 Task: Open Card Business License Review in Board Brand Development Strategies to Workspace Executive Assistance and add a team member Softage.3@softage.net, a label Red, a checklist Event Planning, an attachment from your onedrive, a color Red and finally, add a card description 'Conduct customer research for new service' and a comment 'This task requires us to balance competing priorities and make tough decisions when necessary.'. Add a start date 'Jan 07, 1900' with a due date 'Jan 14, 1900'
Action: Mouse moved to (937, 505)
Screenshot: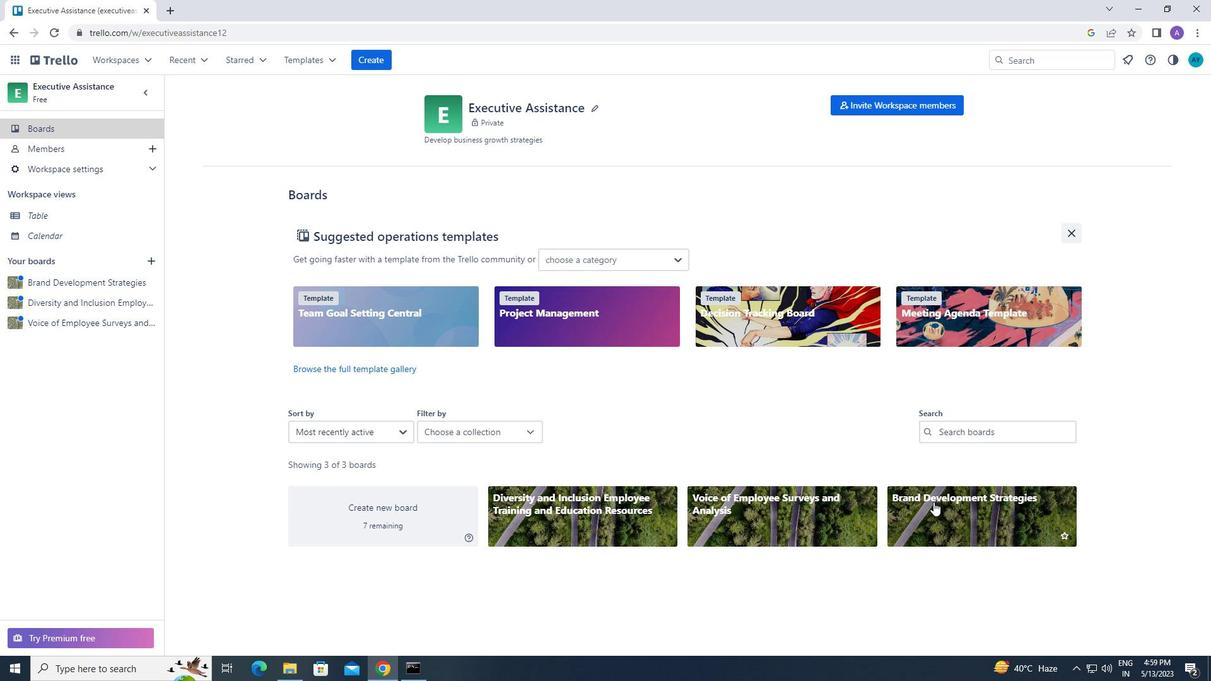 
Action: Mouse pressed left at (937, 505)
Screenshot: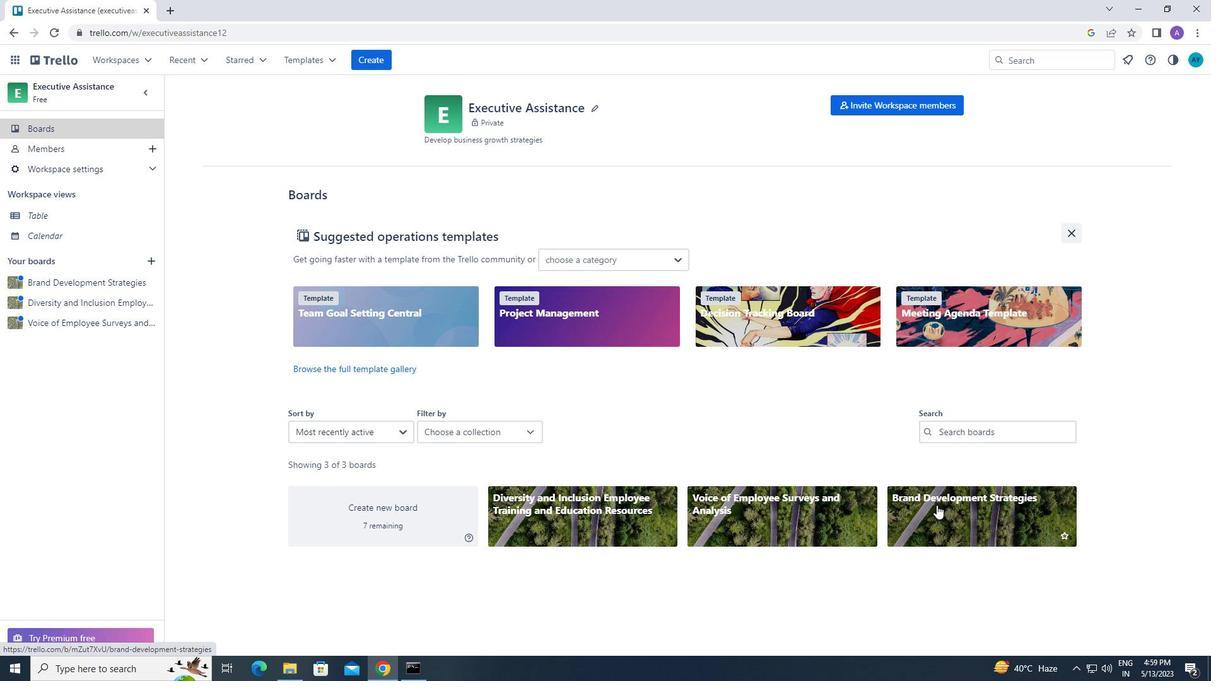 
Action: Mouse moved to (617, 157)
Screenshot: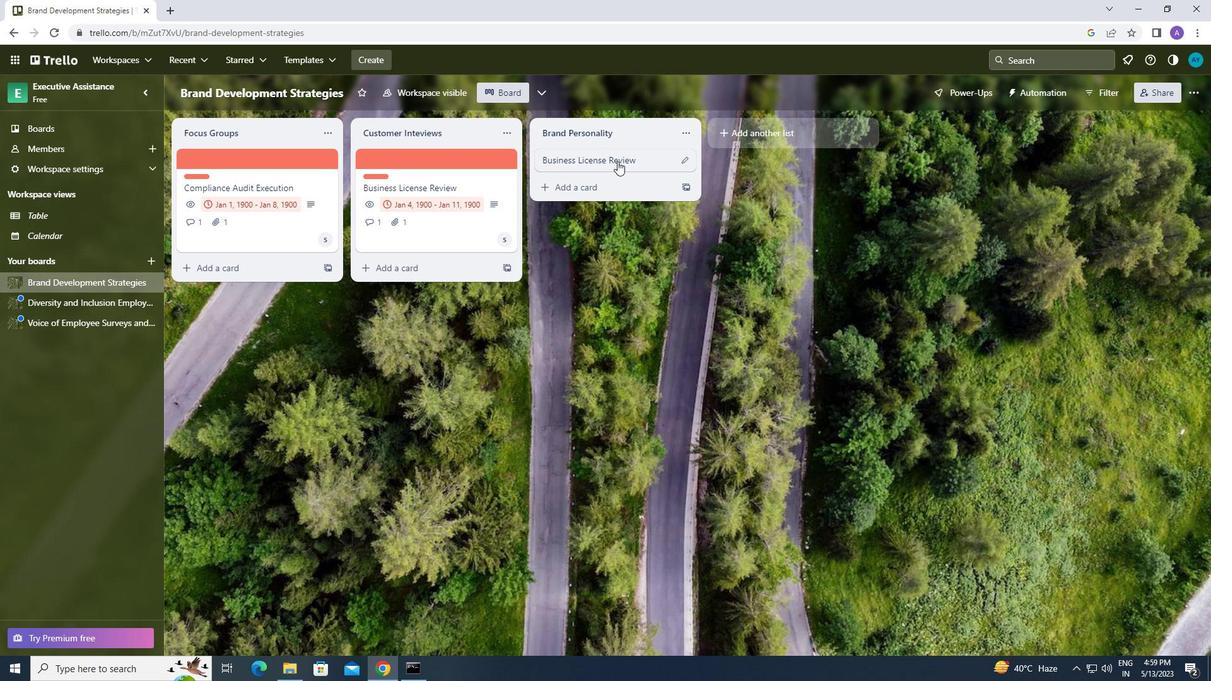 
Action: Mouse pressed left at (617, 157)
Screenshot: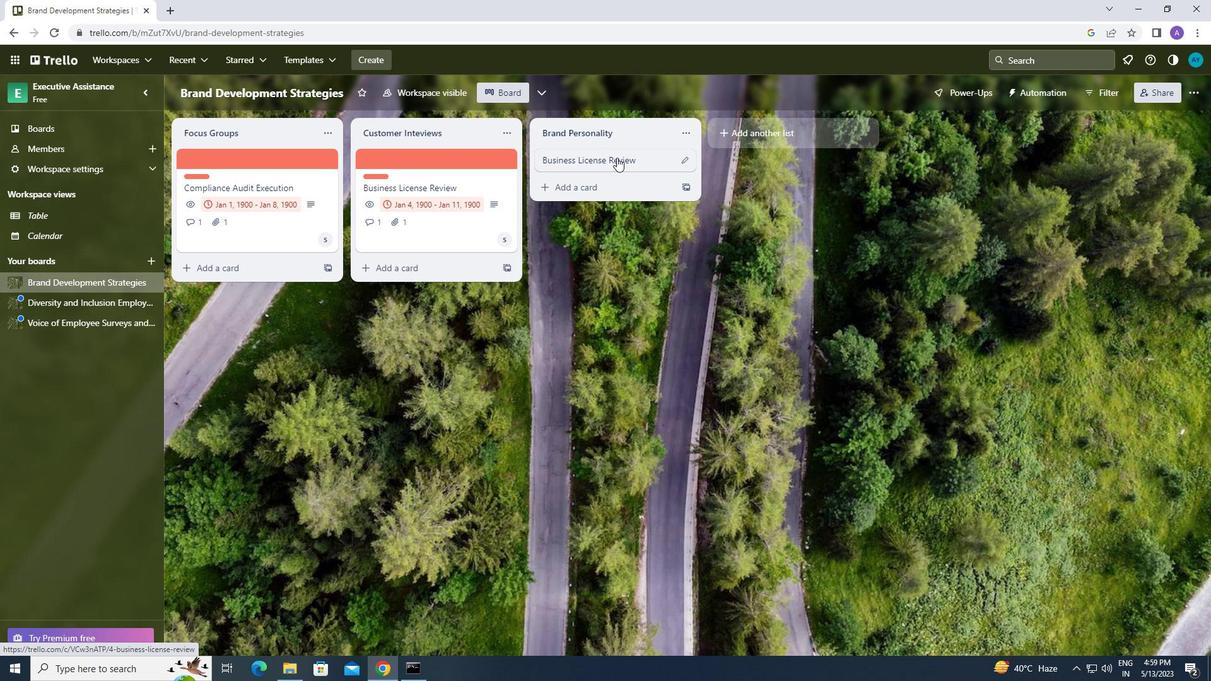 
Action: Mouse moved to (747, 198)
Screenshot: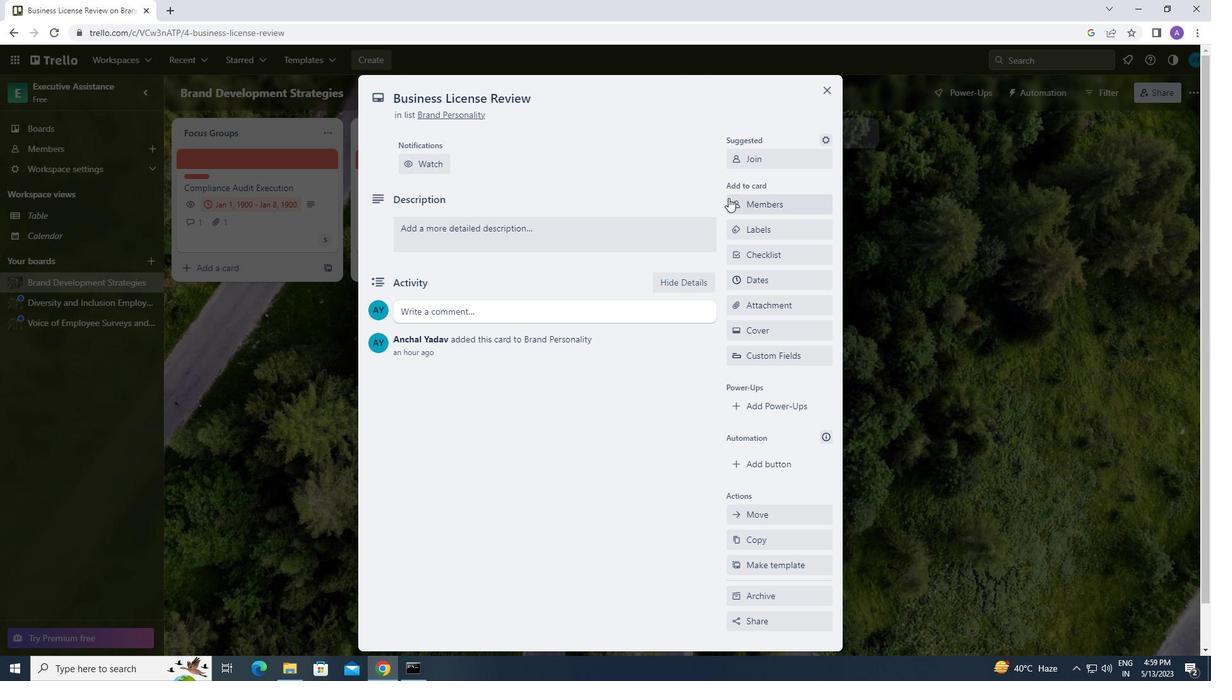 
Action: Mouse pressed left at (747, 198)
Screenshot: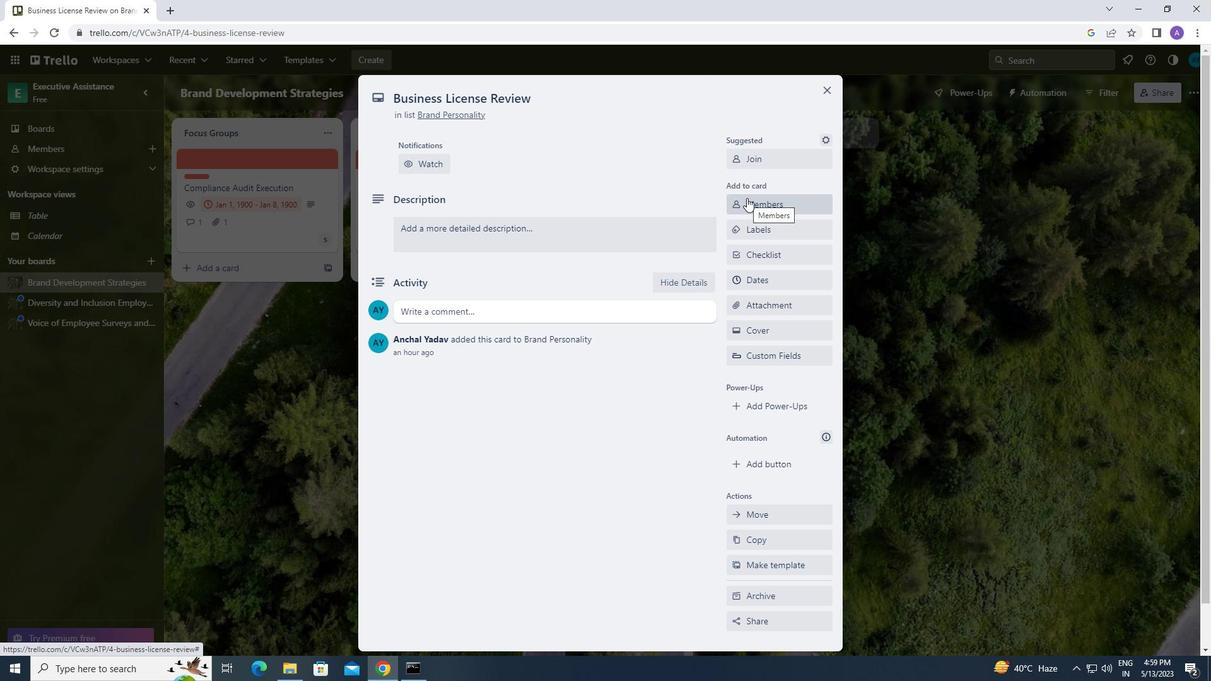 
Action: Mouse moved to (769, 268)
Screenshot: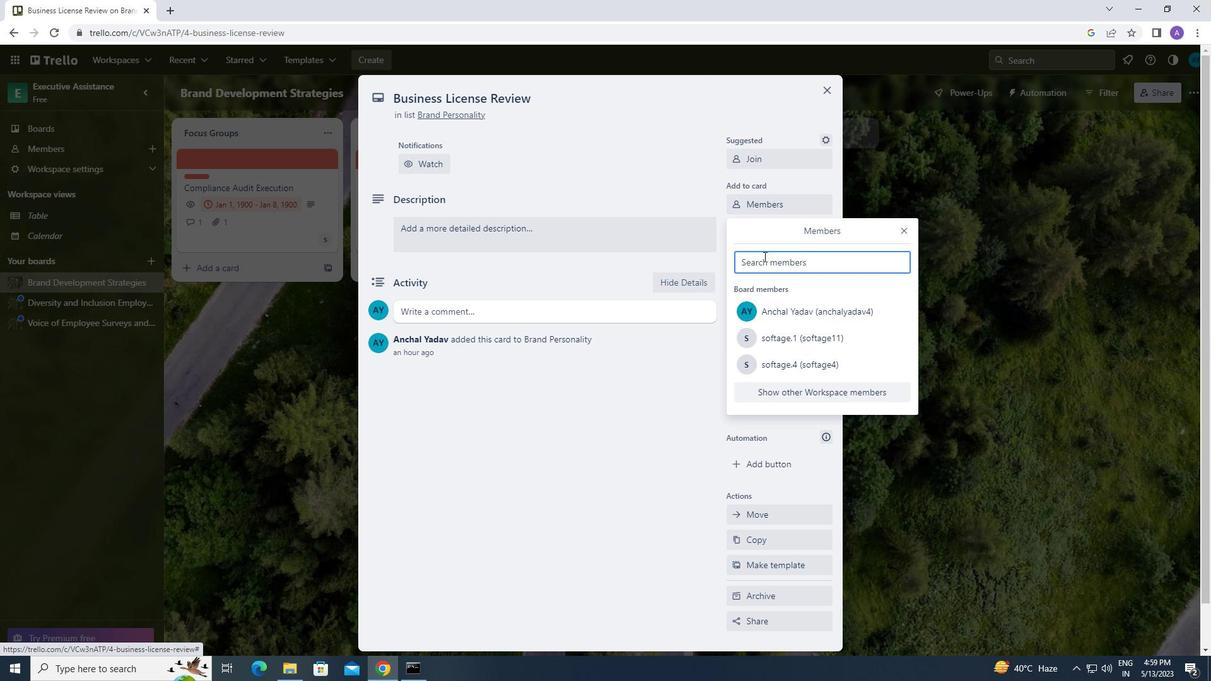 
Action: Mouse pressed left at (769, 268)
Screenshot: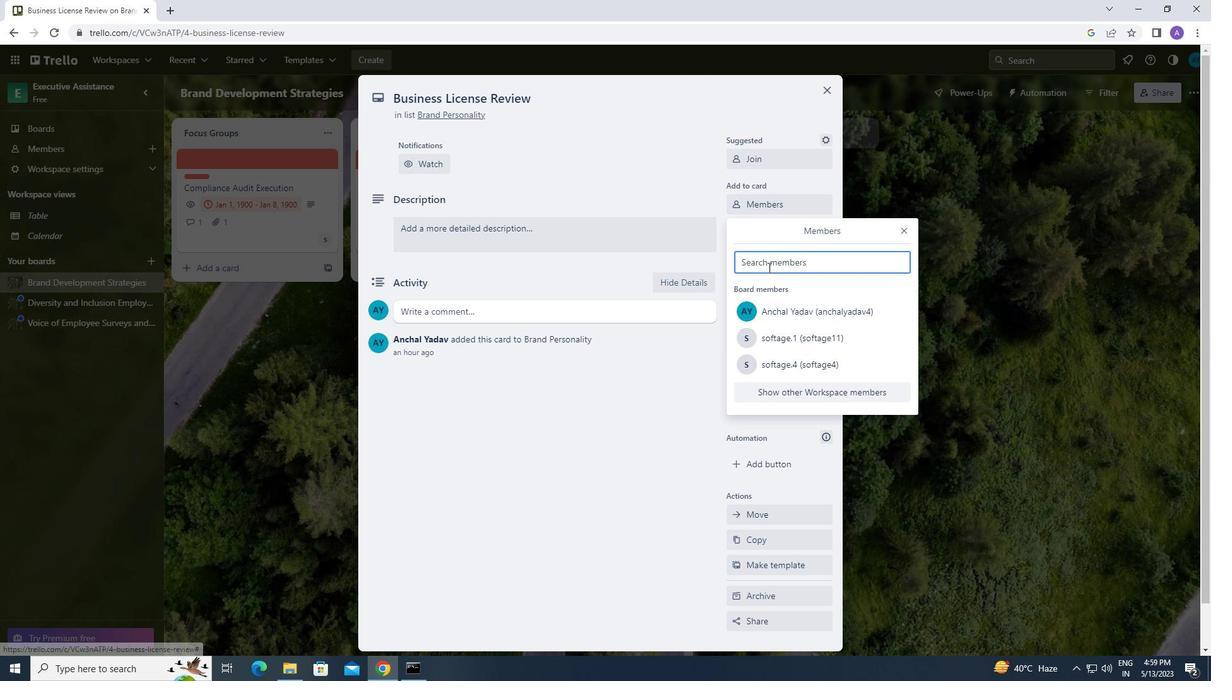
Action: Key pressed <Key.caps_lock>s<Key.backspace><Key.caps_lock>s<Key.caps_lock>oftage.
Screenshot: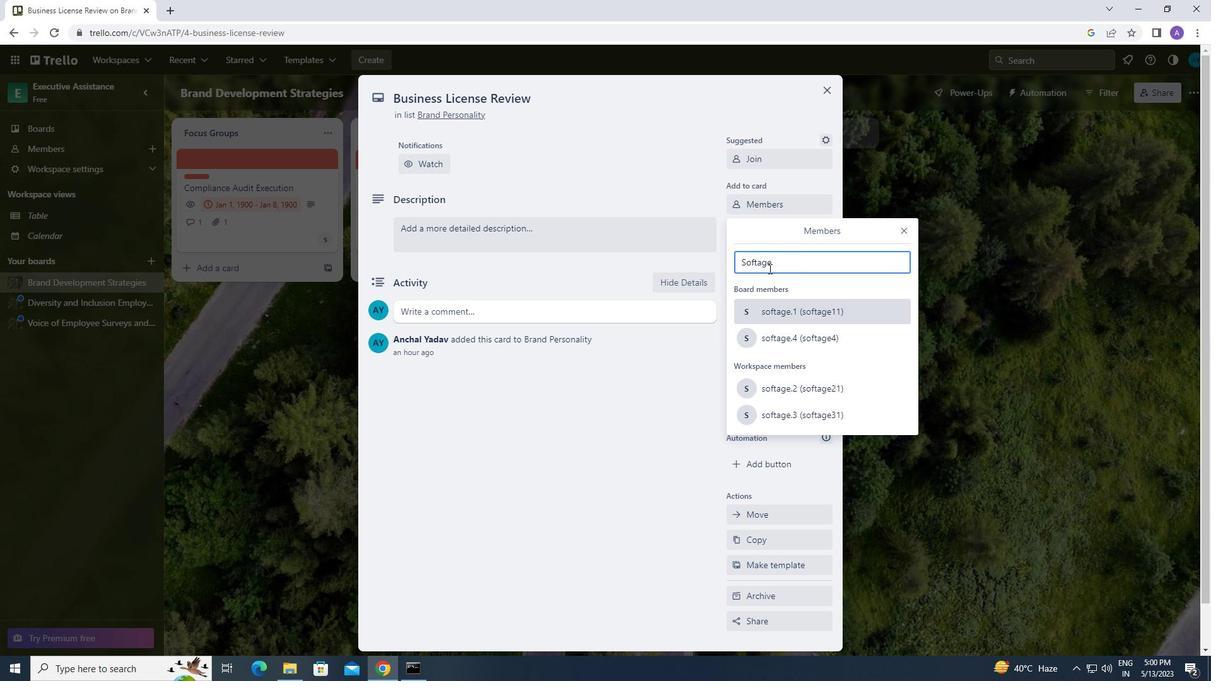 
Action: Mouse moved to (937, 246)
Screenshot: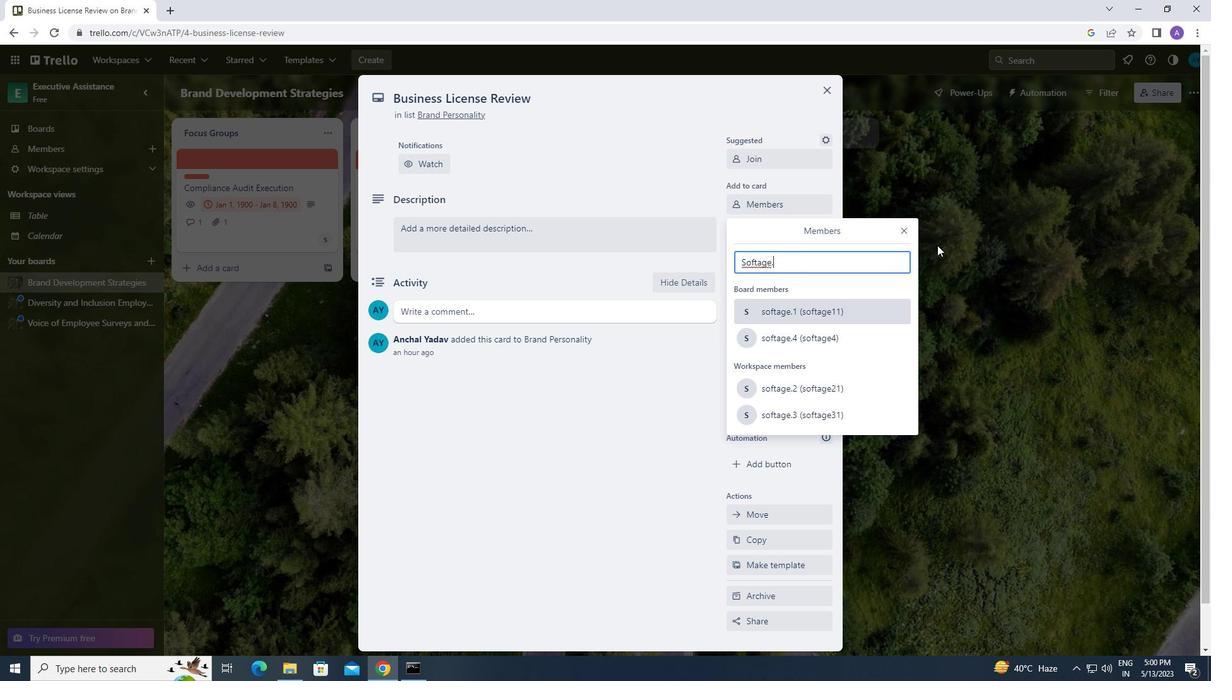 
Action: Key pressed 3<Key.shift_r>@softage.net
Screenshot: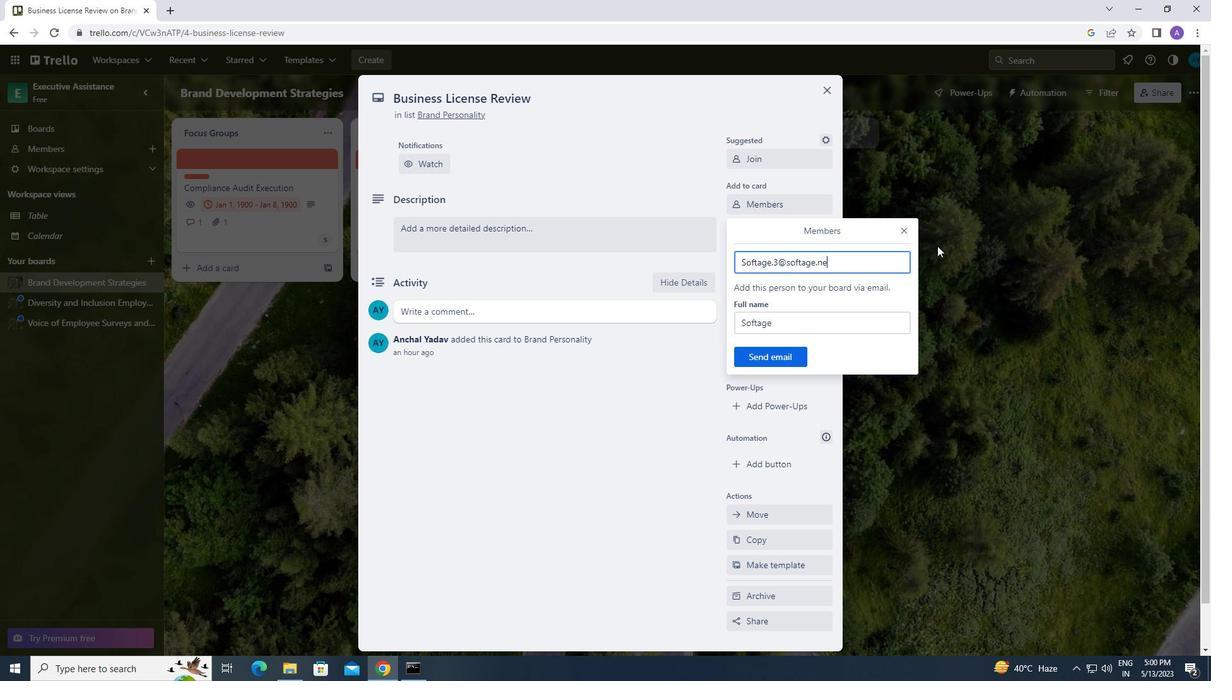 
Action: Mouse moved to (795, 354)
Screenshot: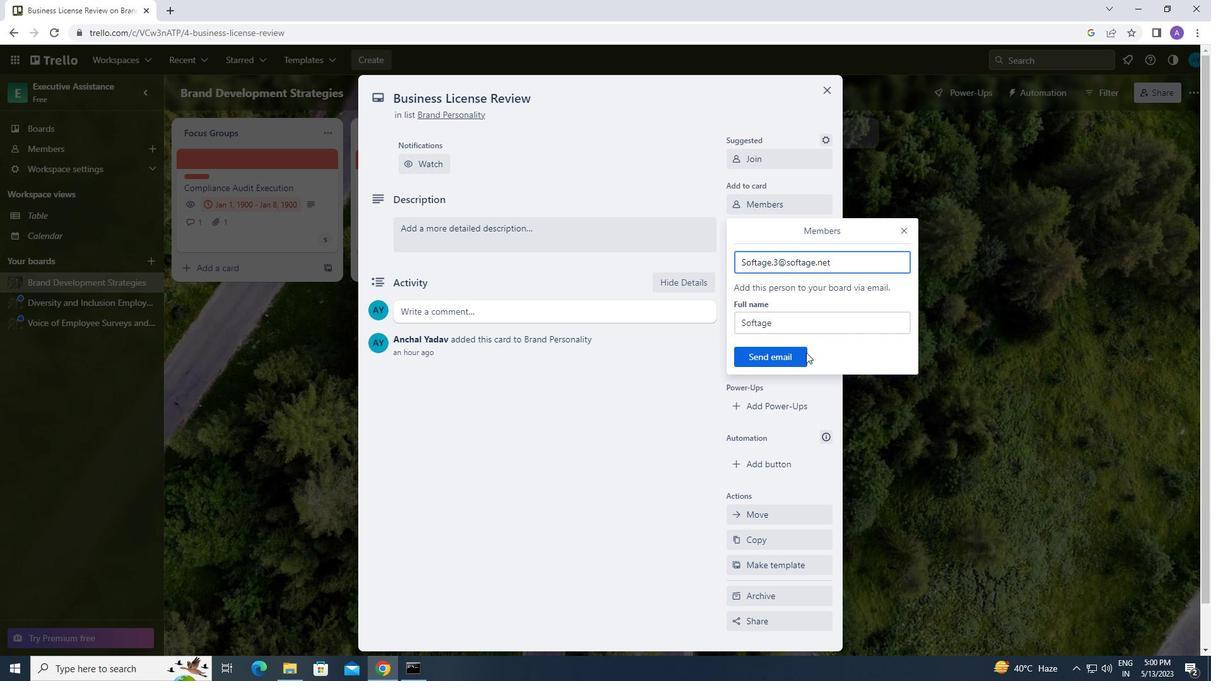 
Action: Mouse pressed left at (795, 354)
Screenshot: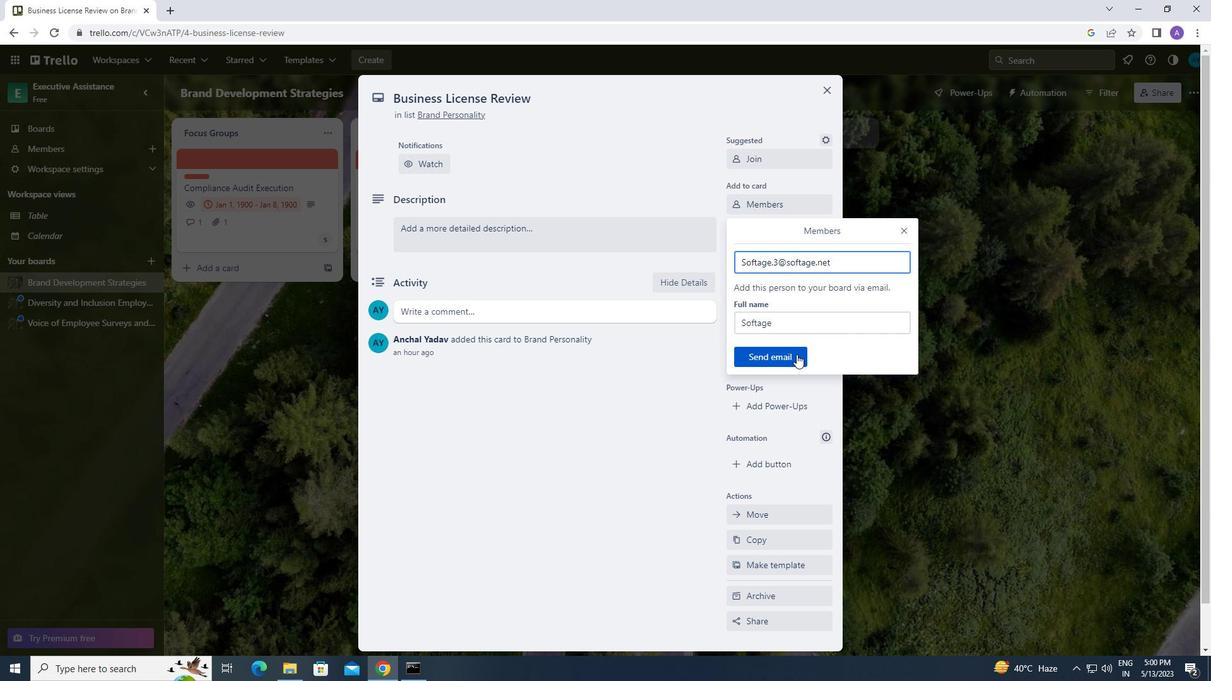 
Action: Mouse moved to (789, 225)
Screenshot: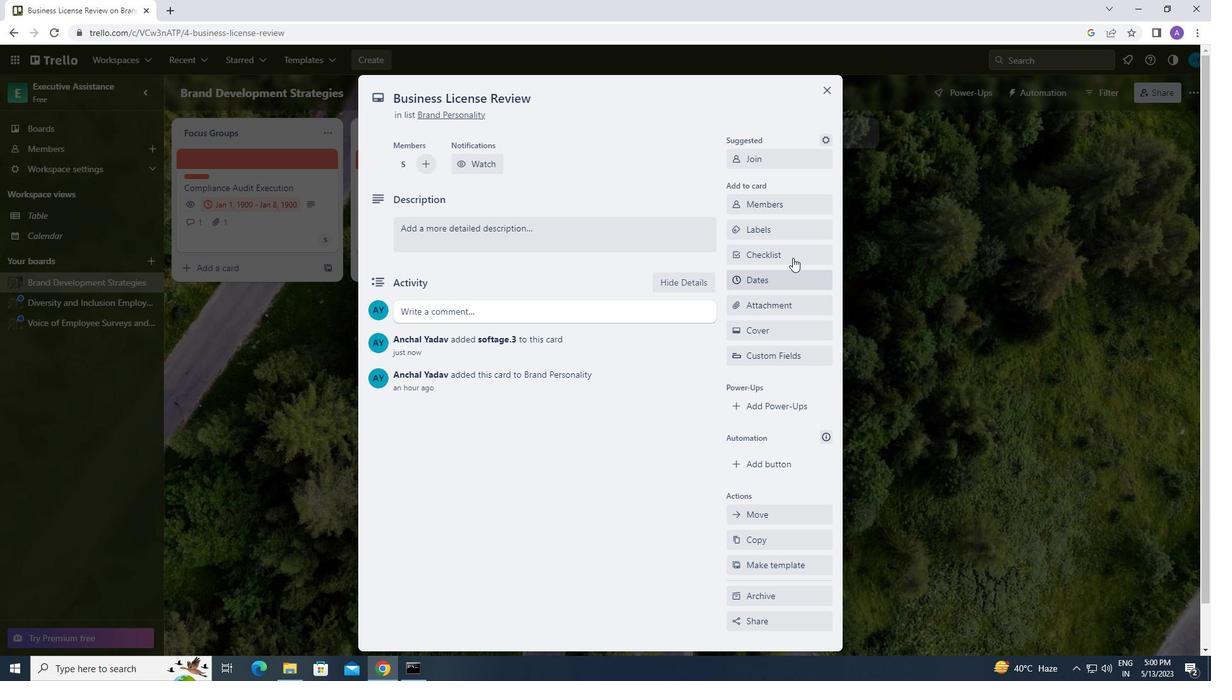 
Action: Mouse pressed left at (789, 225)
Screenshot: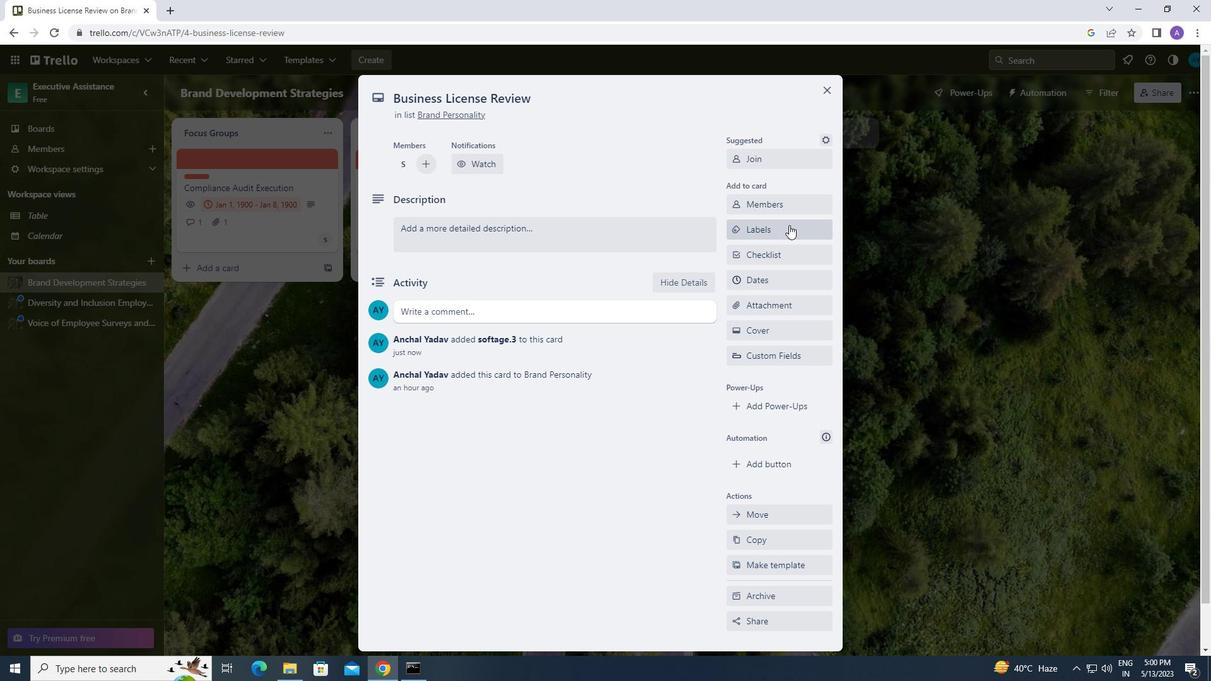 
Action: Mouse moved to (790, 468)
Screenshot: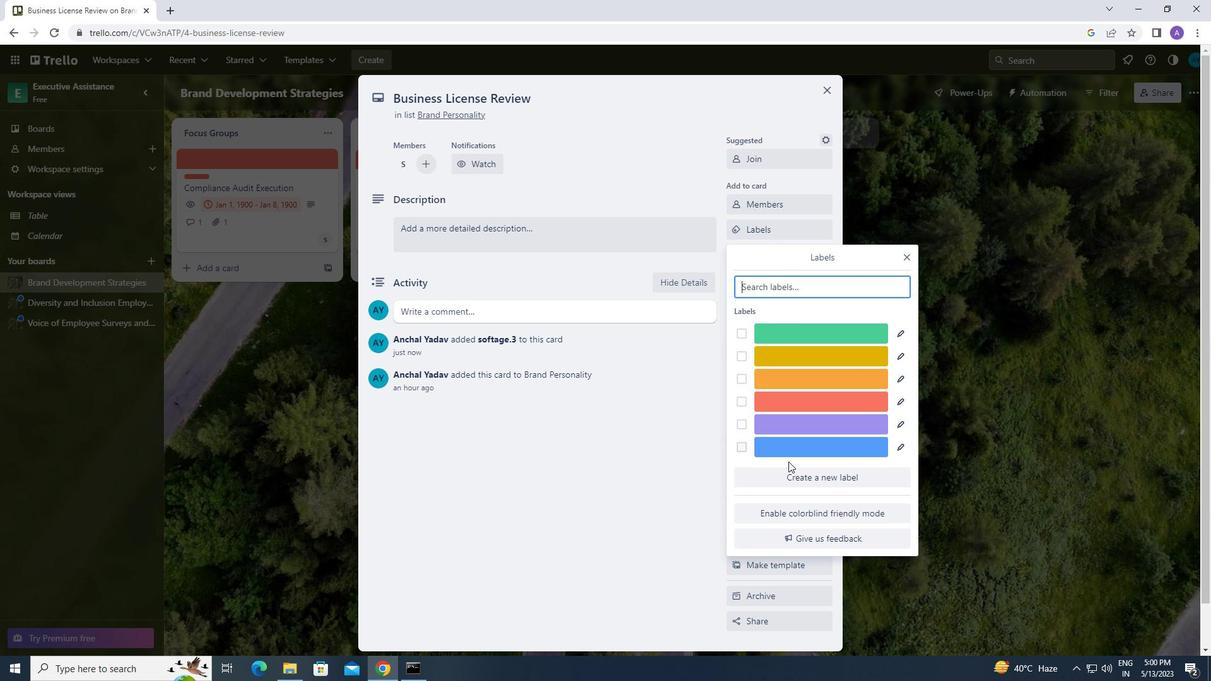 
Action: Mouse pressed left at (790, 468)
Screenshot: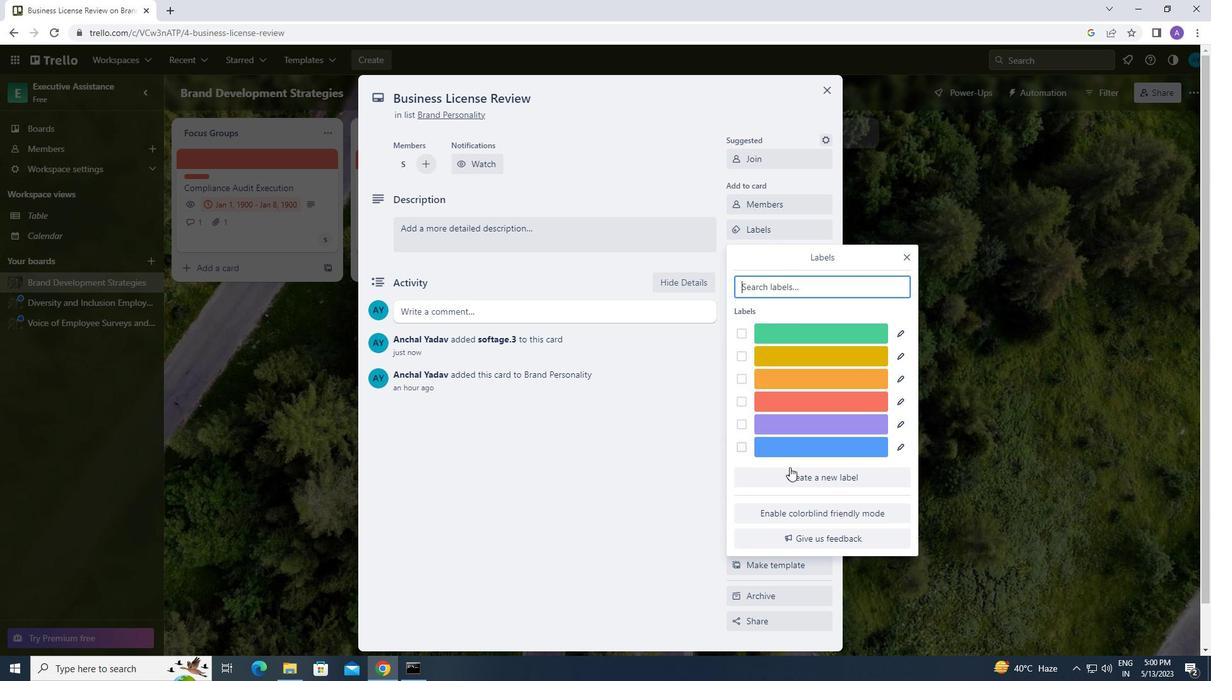 
Action: Mouse moved to (860, 437)
Screenshot: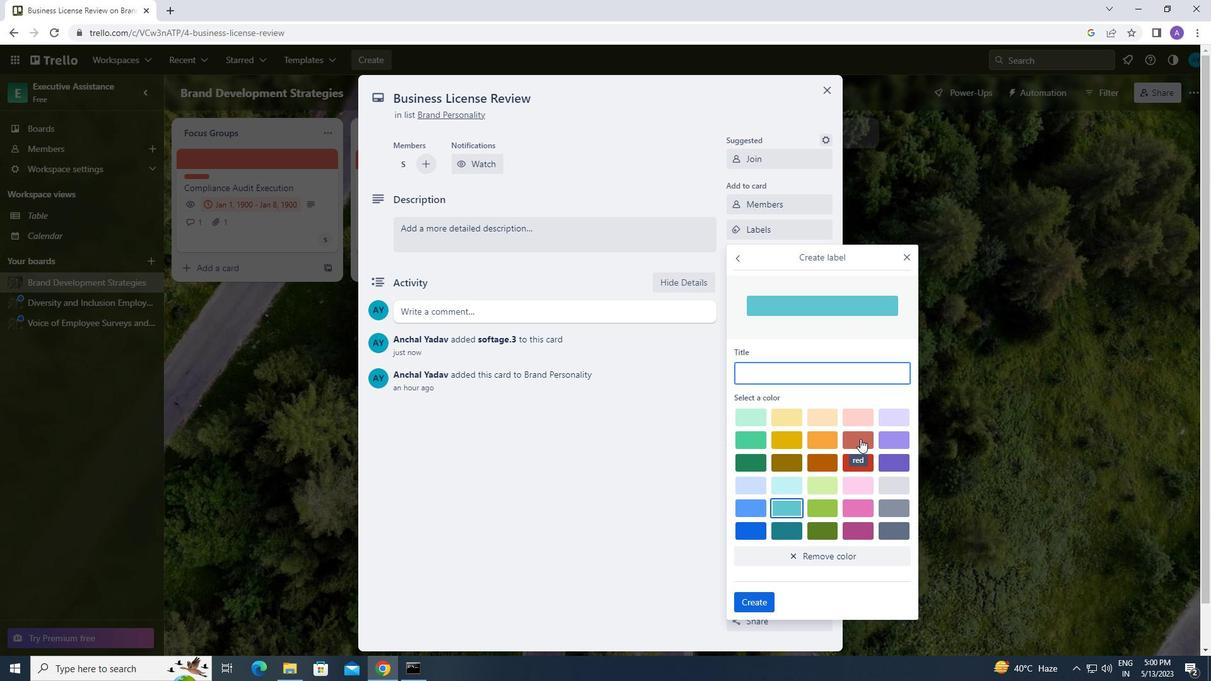 
Action: Mouse pressed left at (860, 437)
Screenshot: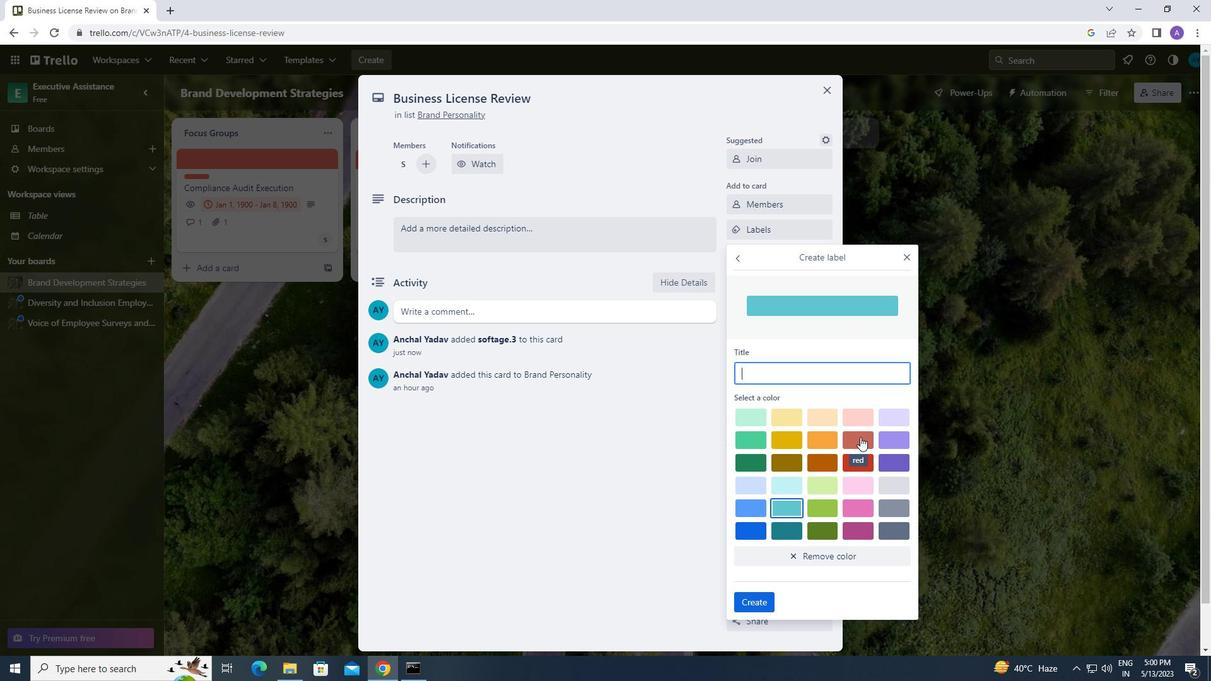 
Action: Mouse moved to (906, 257)
Screenshot: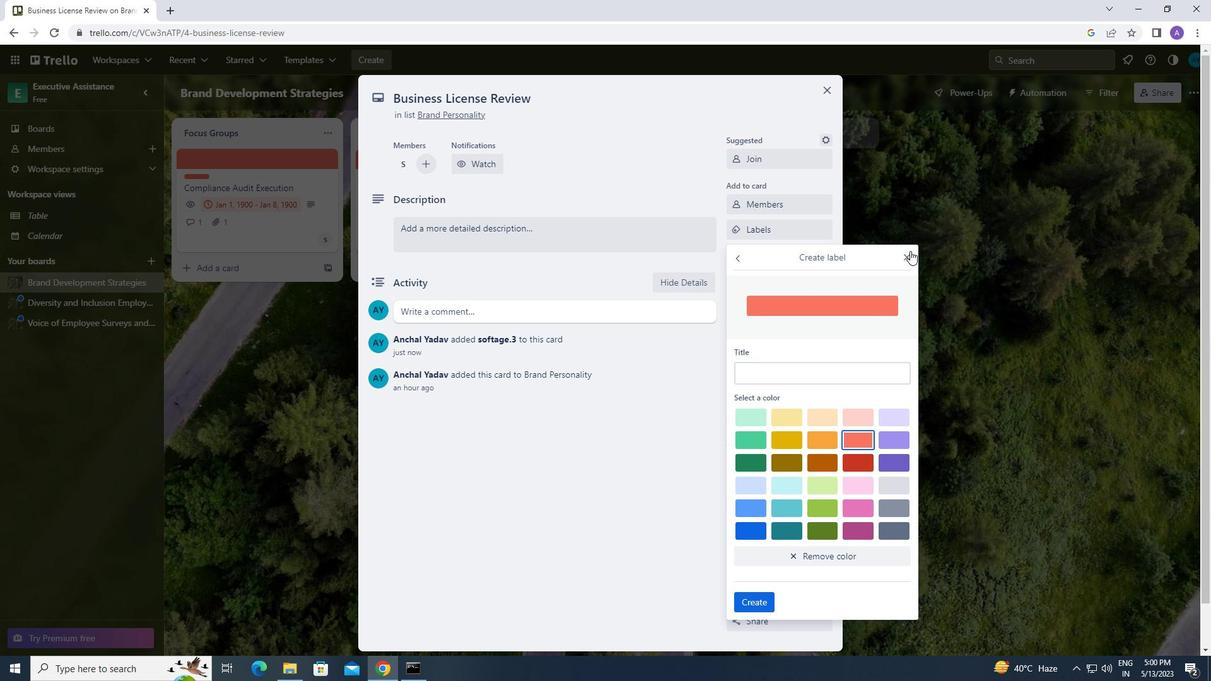 
Action: Mouse pressed left at (906, 257)
Screenshot: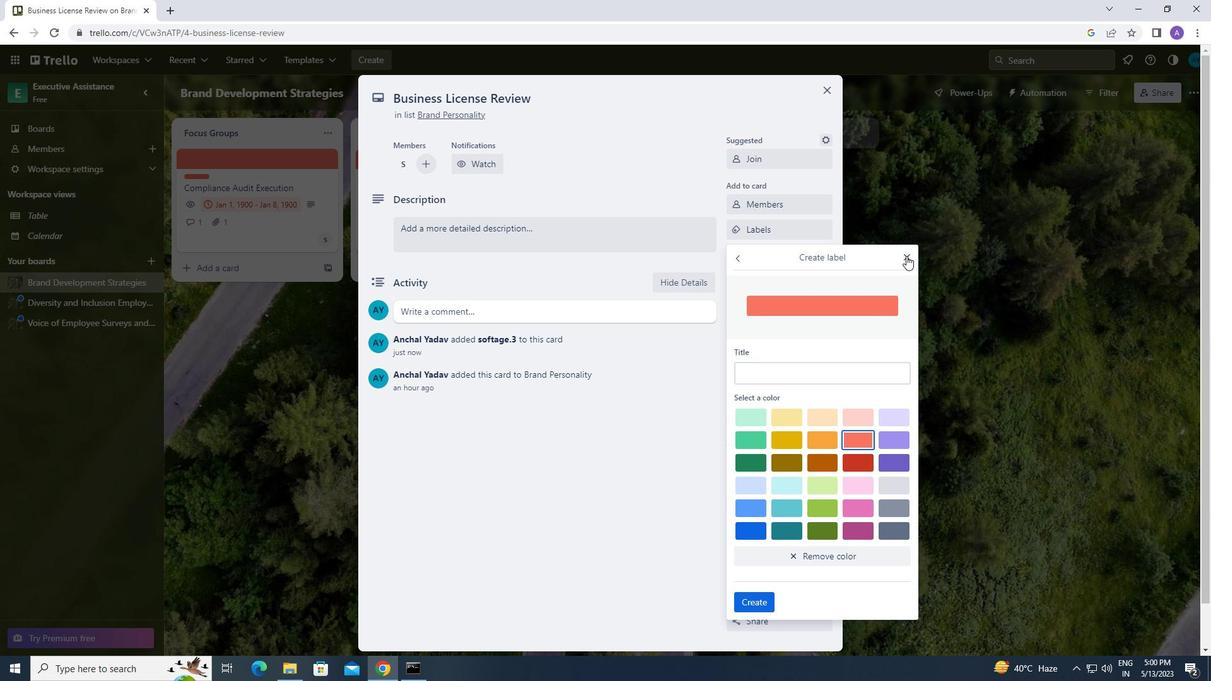 
Action: Mouse moved to (797, 248)
Screenshot: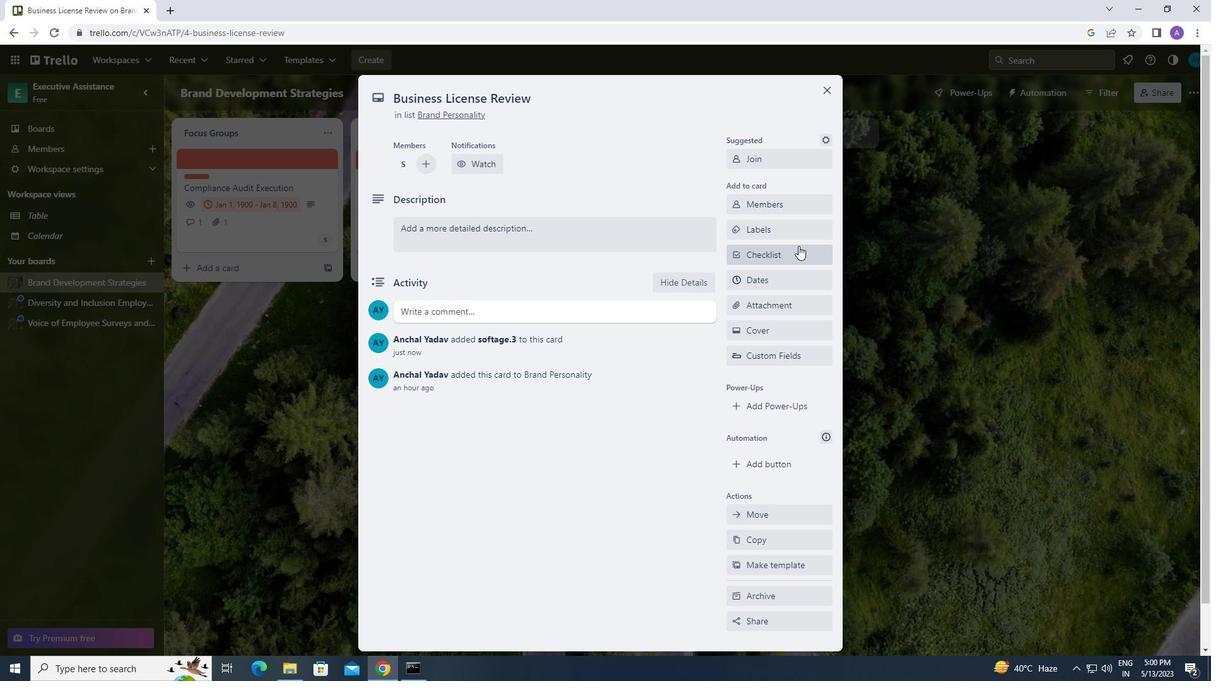 
Action: Mouse pressed left at (797, 248)
Screenshot: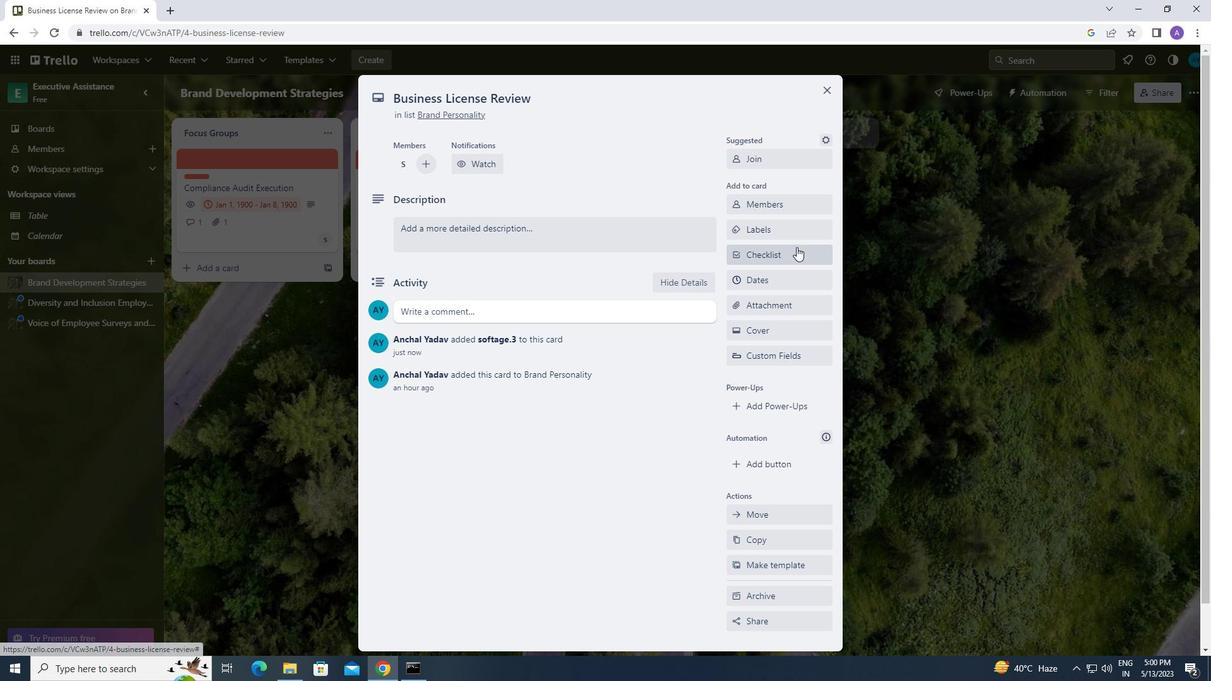 
Action: Mouse moved to (791, 253)
Screenshot: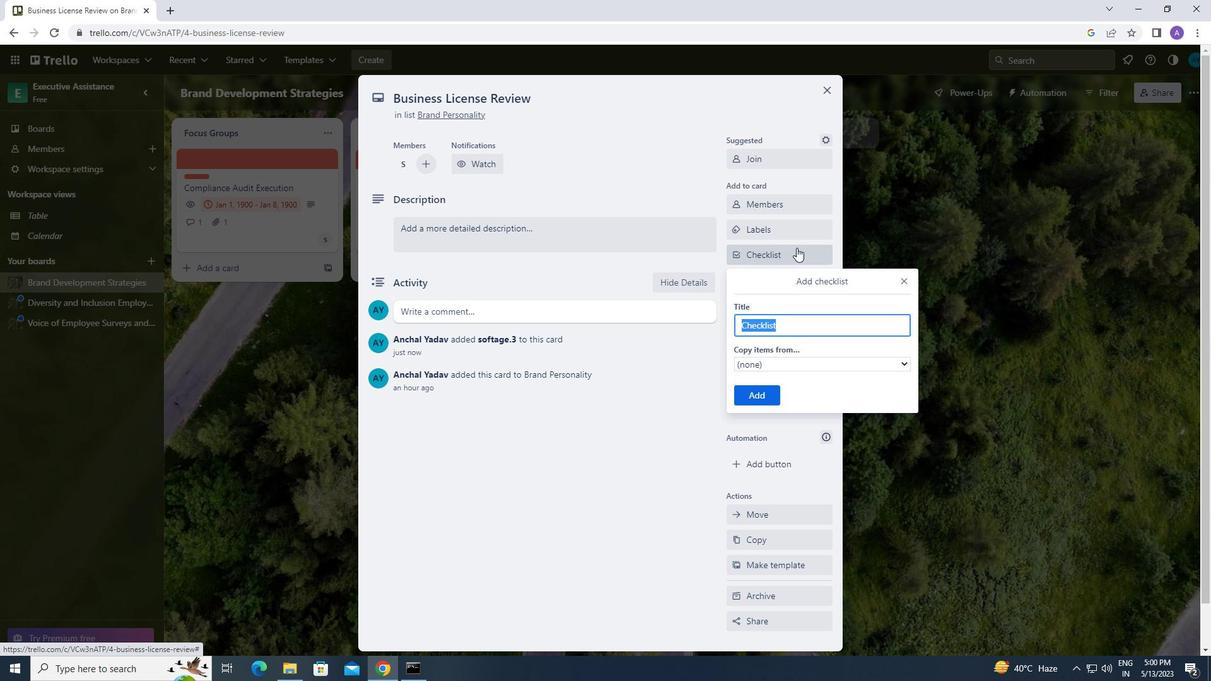 
Action: Key pressed <Key.caps_lock>e<Key.caps_lock>vent<Key.space><Key.caps_lock>p<Key.caps_lock>lanning
Screenshot: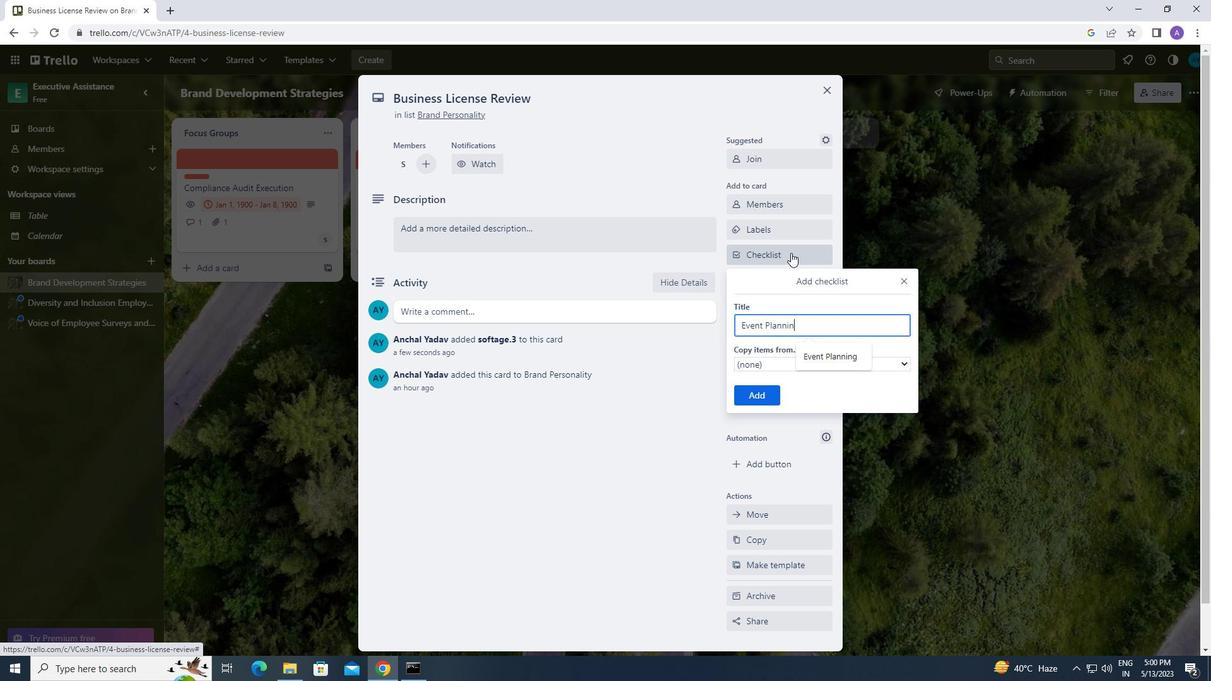 
Action: Mouse moved to (755, 388)
Screenshot: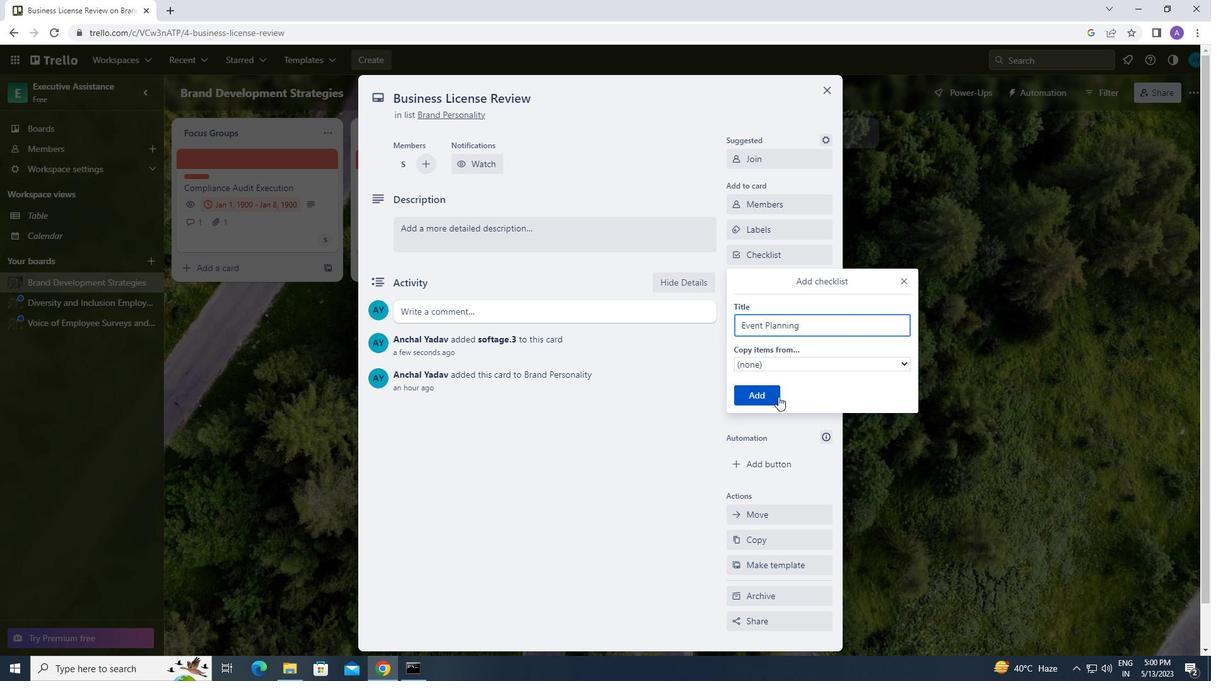 
Action: Mouse pressed left at (755, 388)
Screenshot: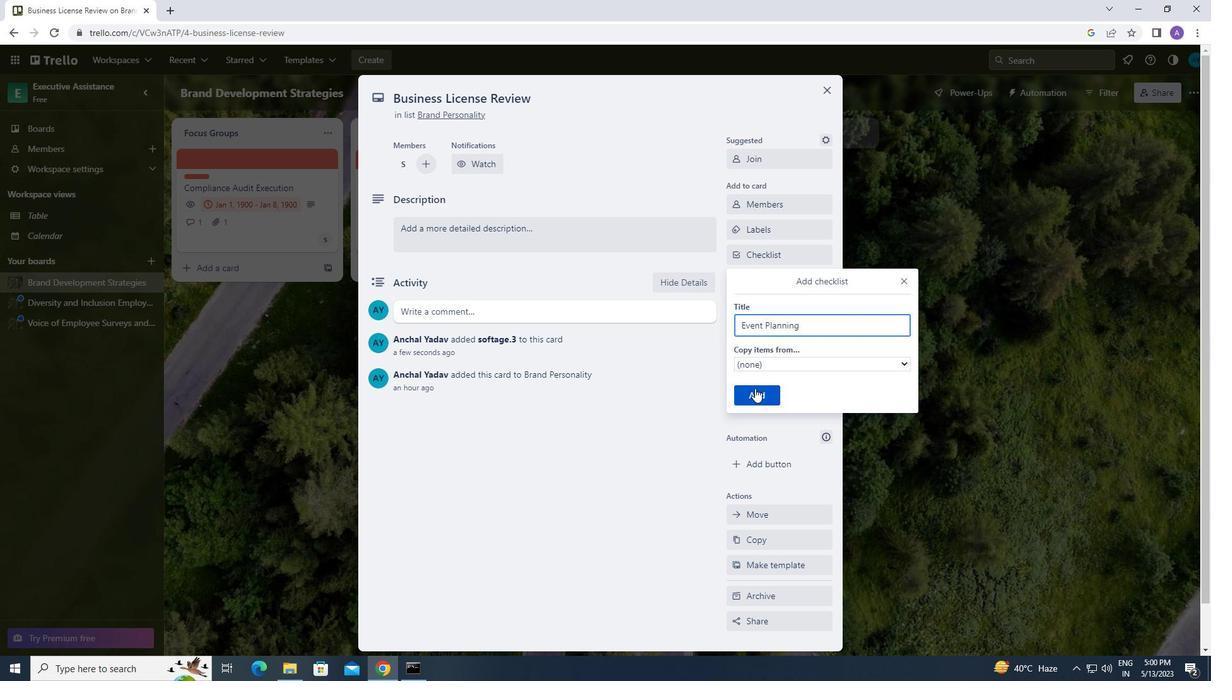 
Action: Mouse moved to (770, 307)
Screenshot: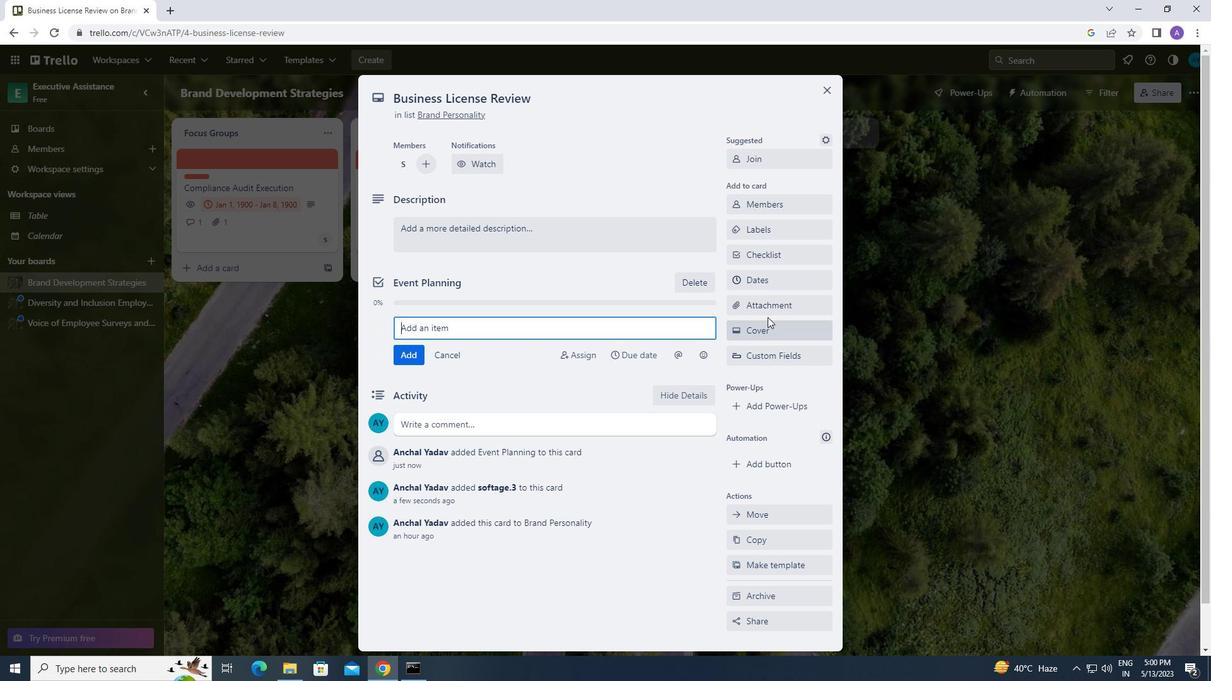 
Action: Mouse pressed left at (770, 307)
Screenshot: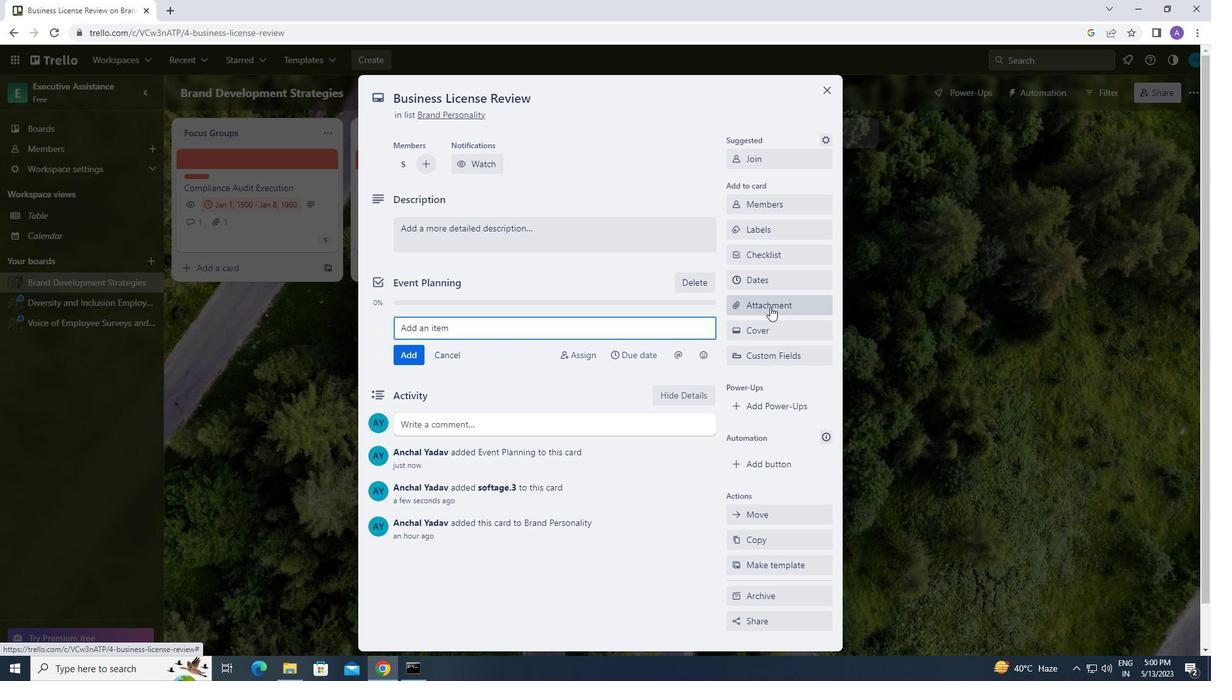 
Action: Mouse moved to (766, 462)
Screenshot: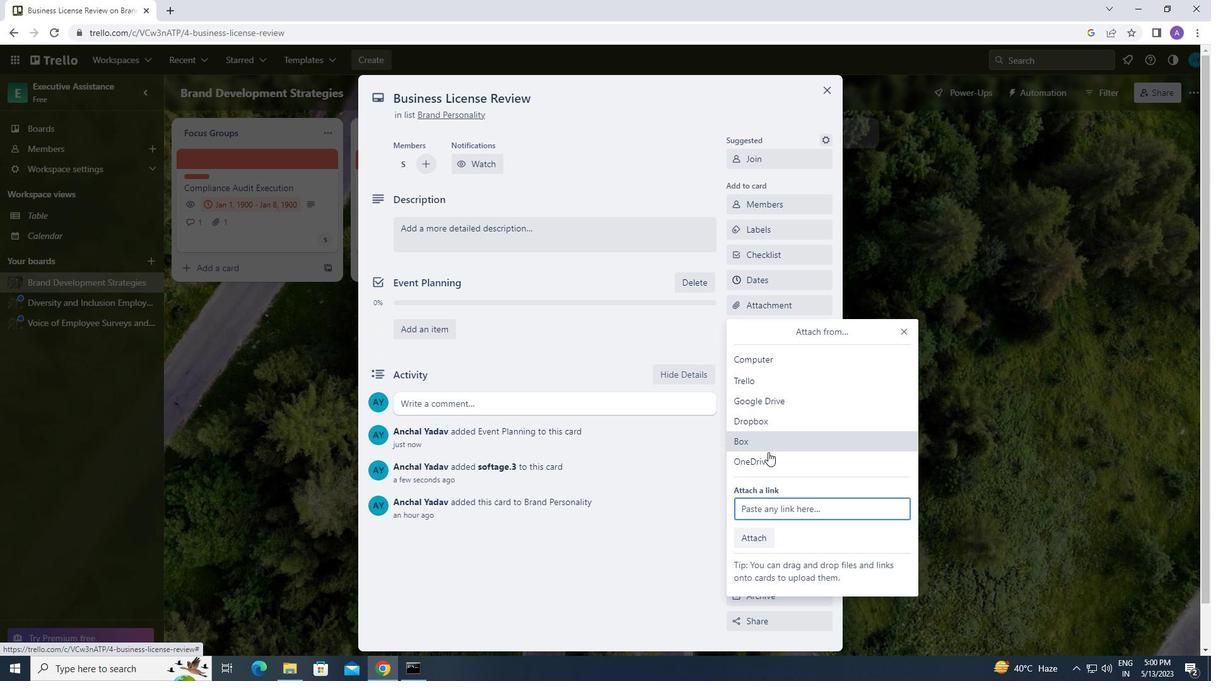 
Action: Mouse pressed left at (766, 462)
Screenshot: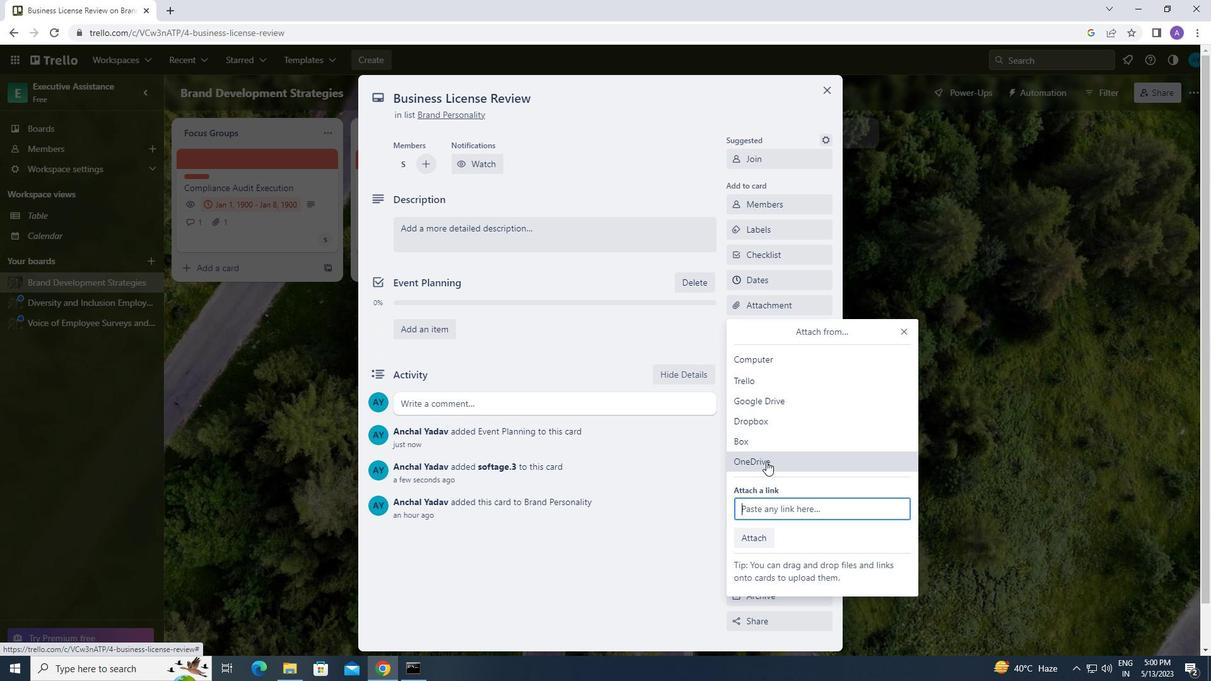 
Action: Mouse moved to (508, 276)
Screenshot: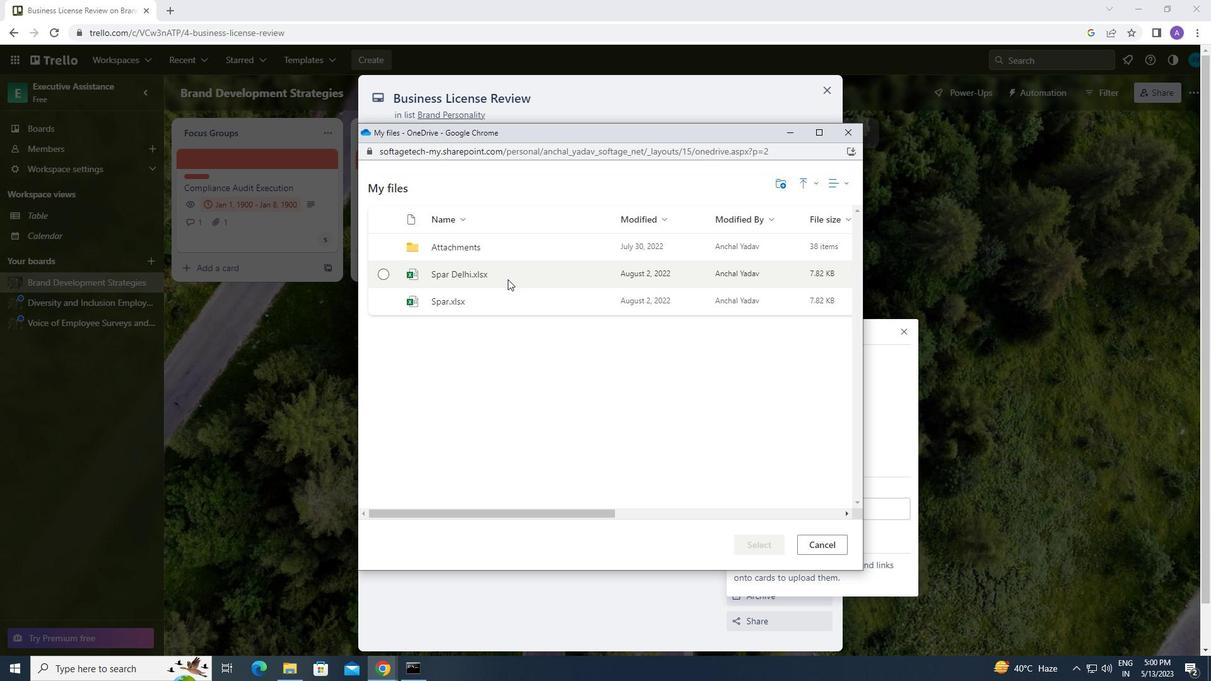 
Action: Mouse pressed left at (508, 276)
Screenshot: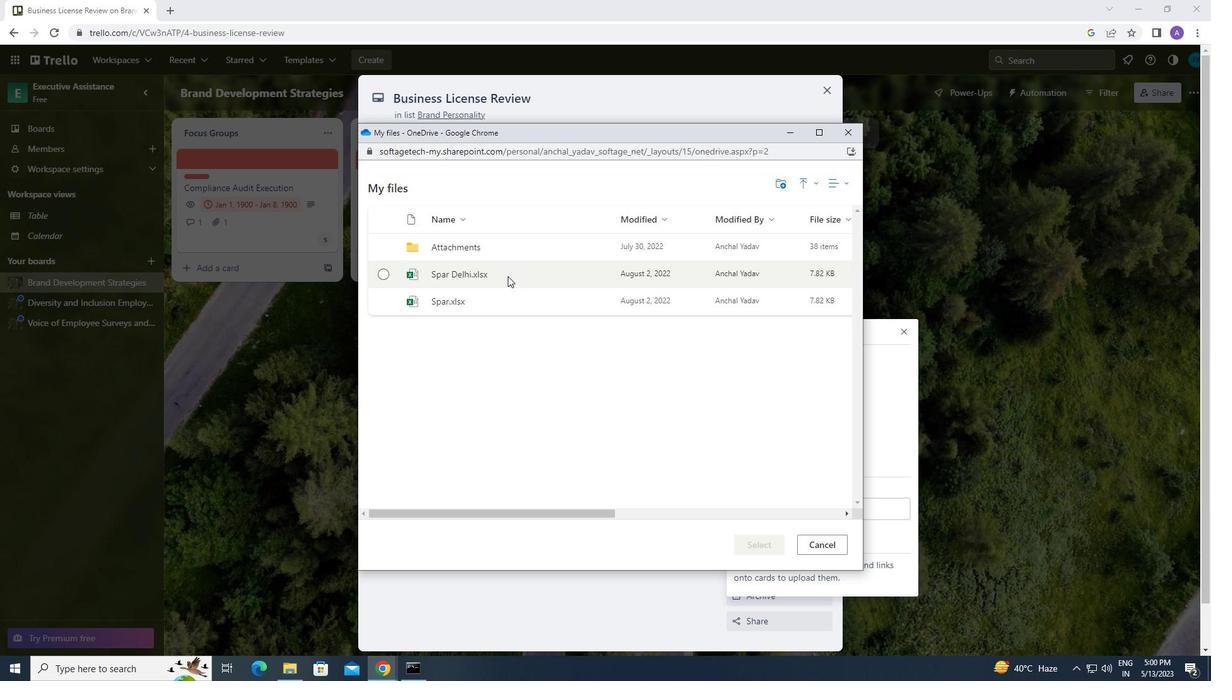 
Action: Mouse moved to (751, 544)
Screenshot: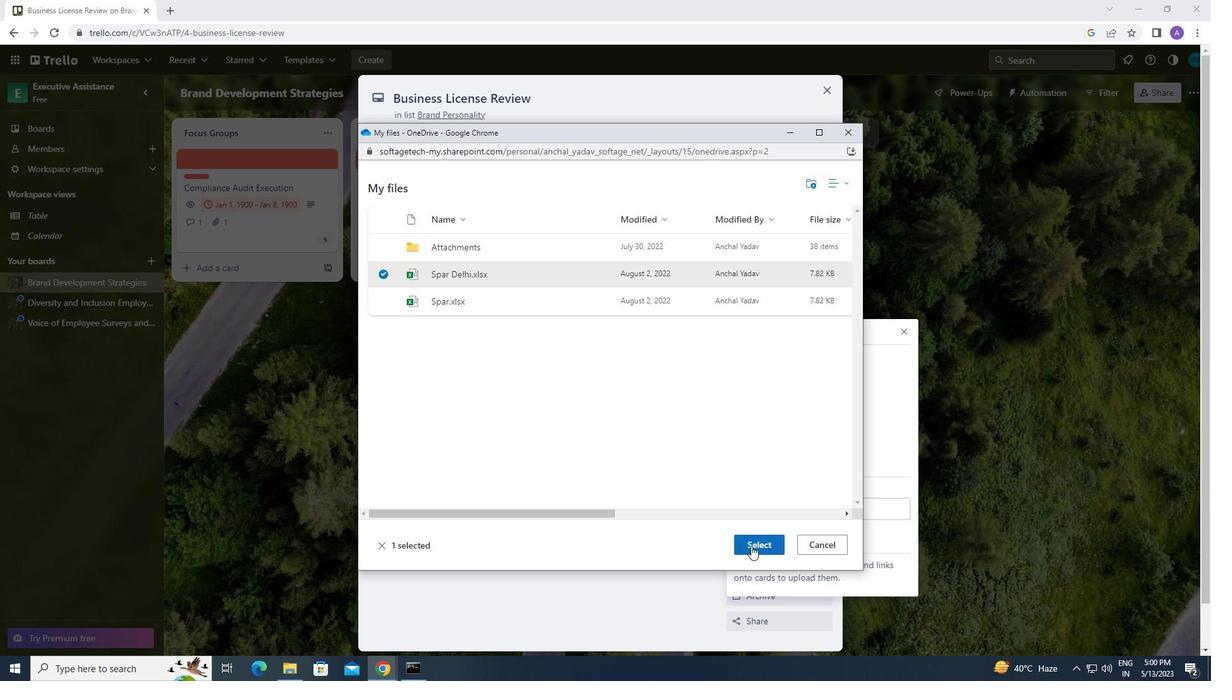 
Action: Mouse pressed left at (751, 544)
Screenshot: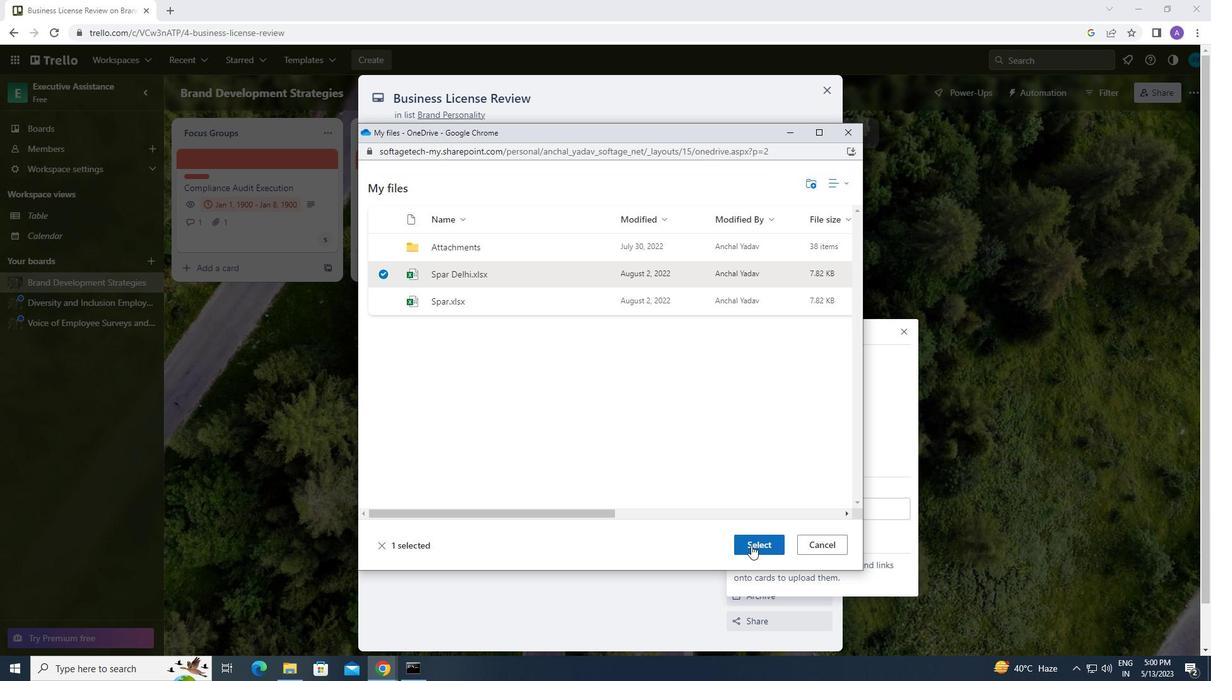 
Action: Mouse moved to (794, 328)
Screenshot: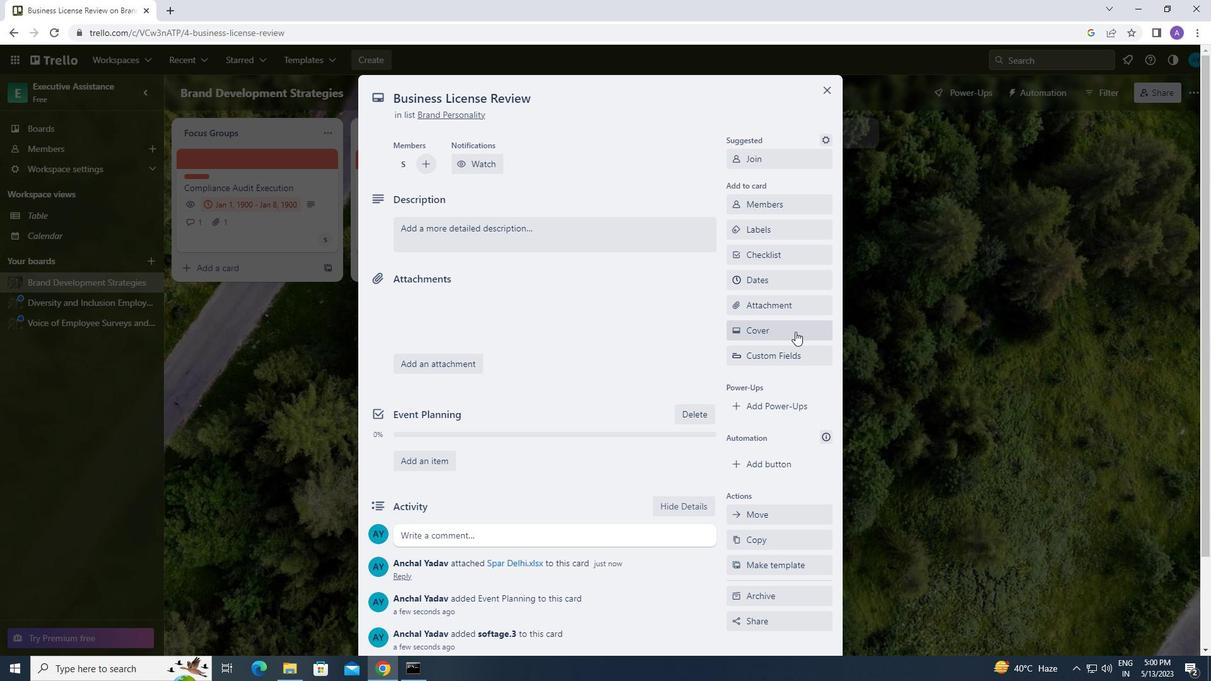 
Action: Mouse pressed left at (794, 328)
Screenshot: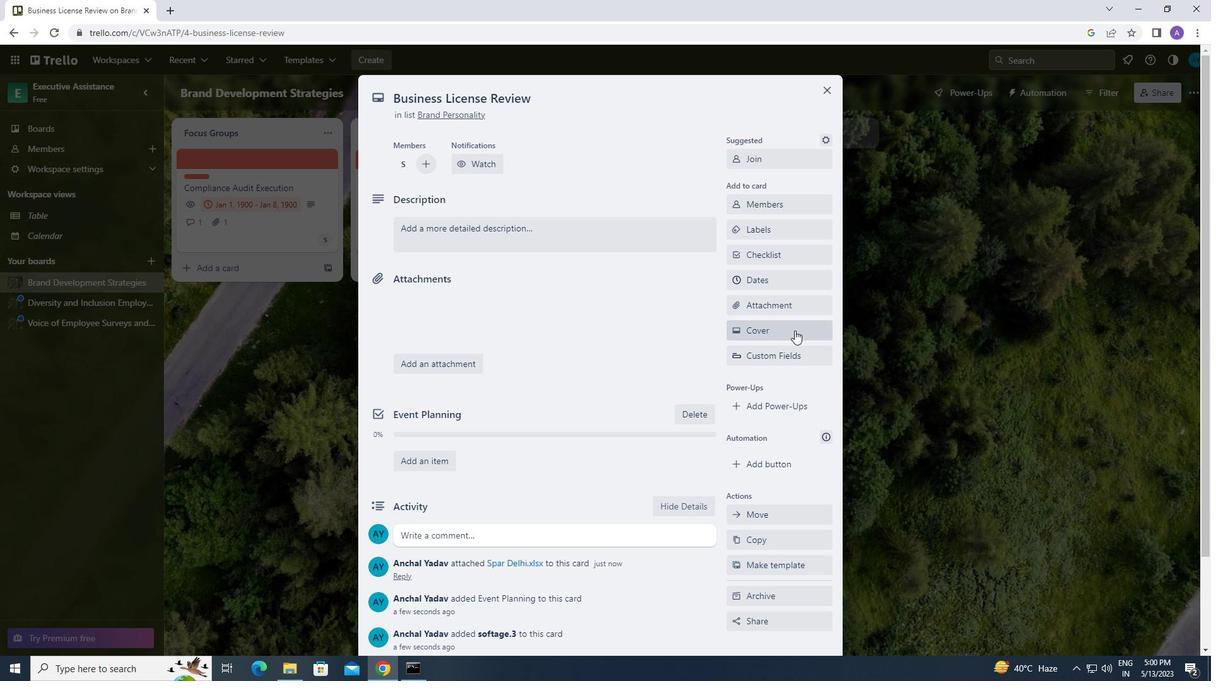 
Action: Mouse moved to (855, 196)
Screenshot: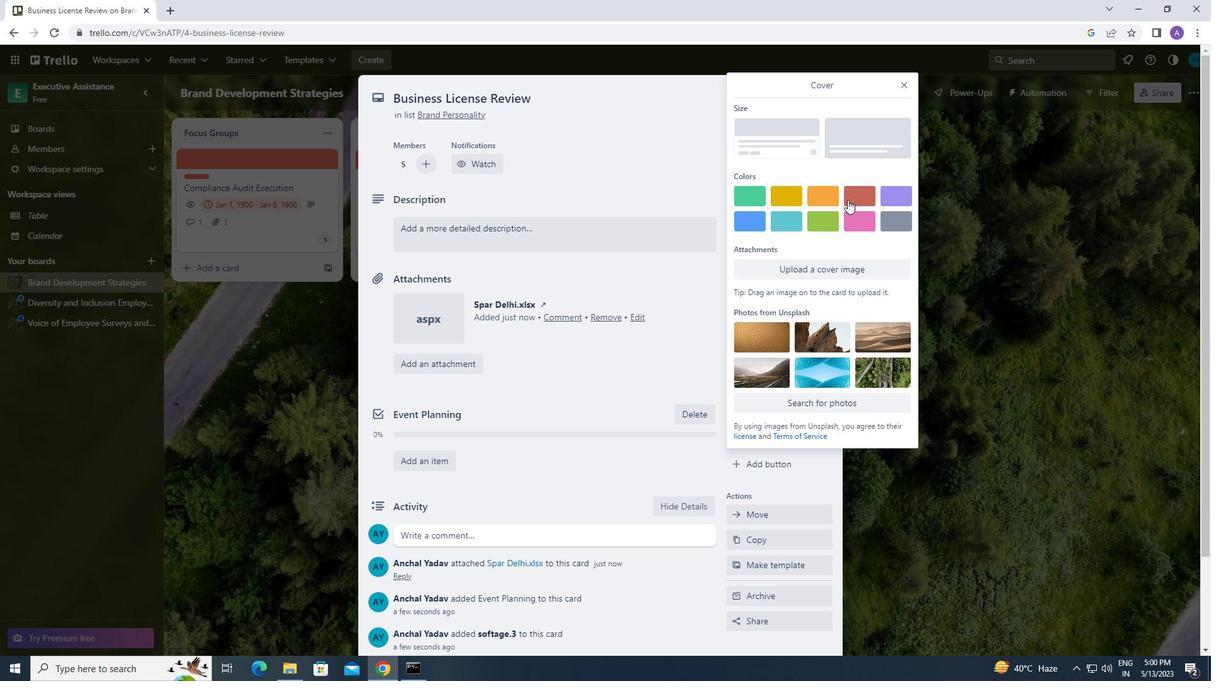 
Action: Mouse pressed left at (855, 196)
Screenshot: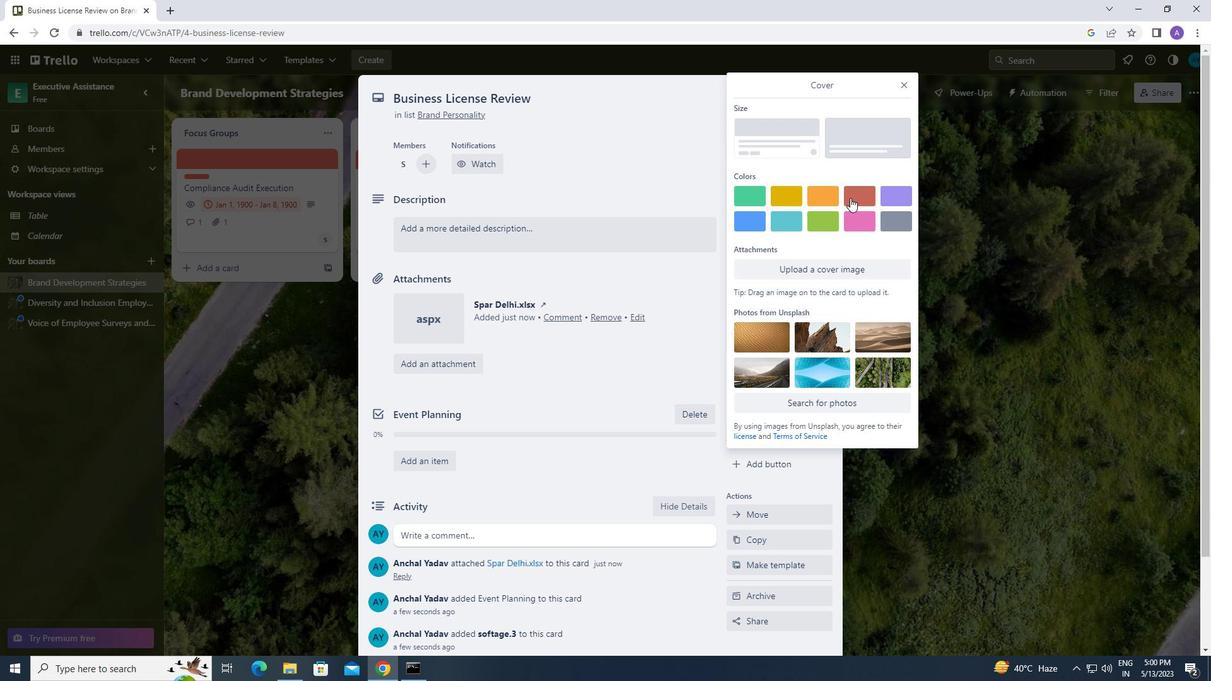 
Action: Mouse moved to (906, 85)
Screenshot: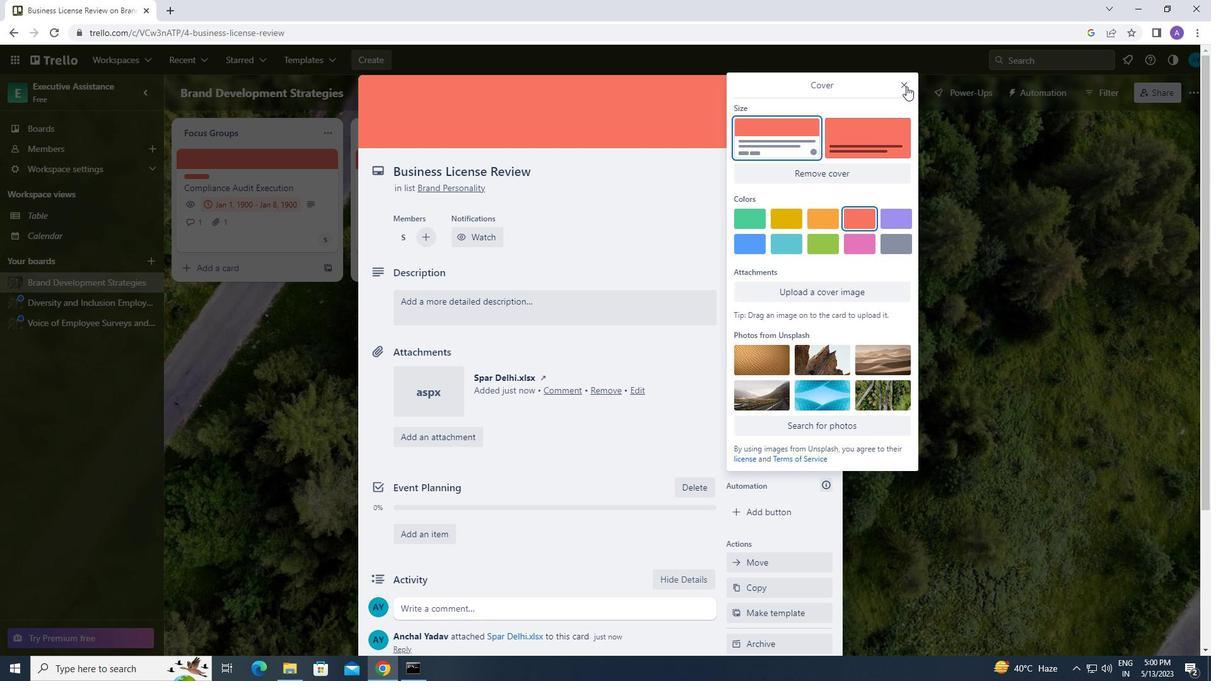 
Action: Mouse pressed left at (906, 85)
Screenshot: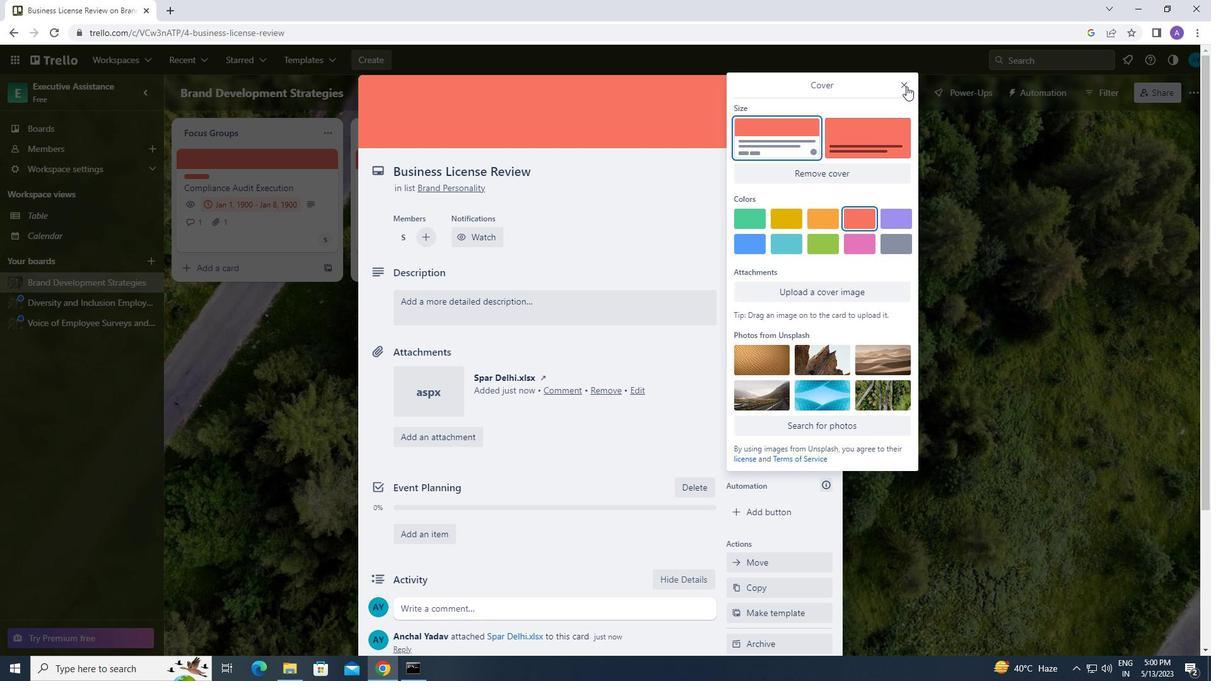 
Action: Mouse moved to (417, 299)
Screenshot: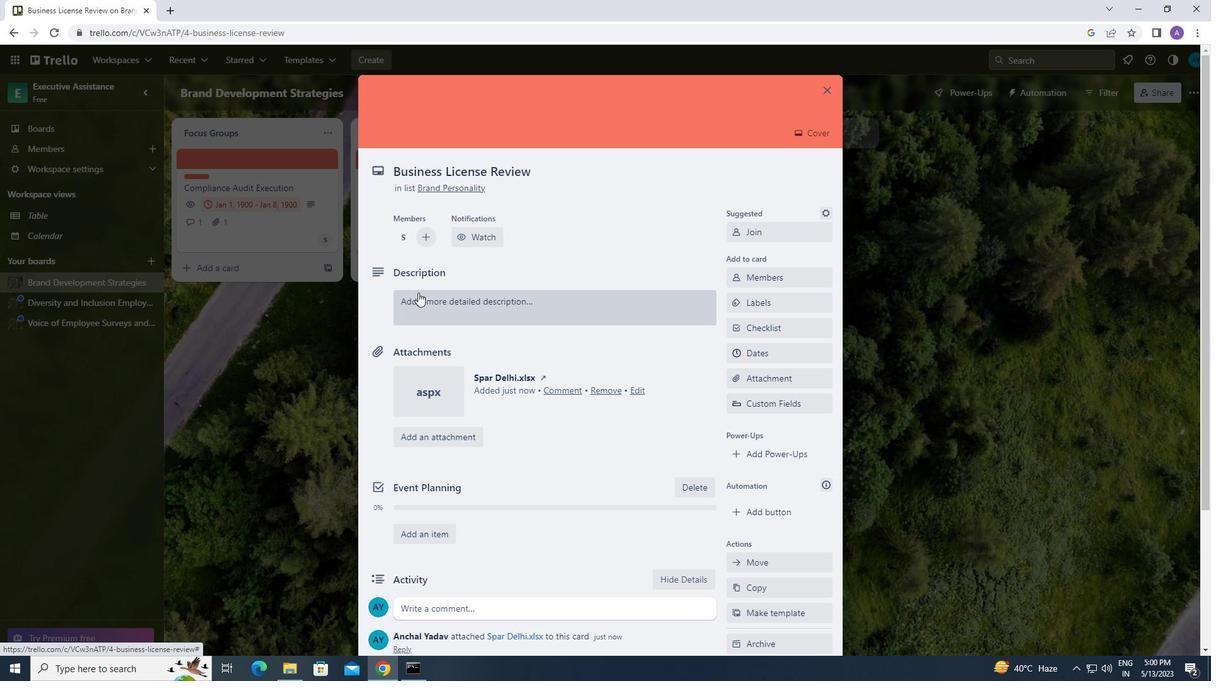 
Action: Mouse pressed left at (417, 299)
Screenshot: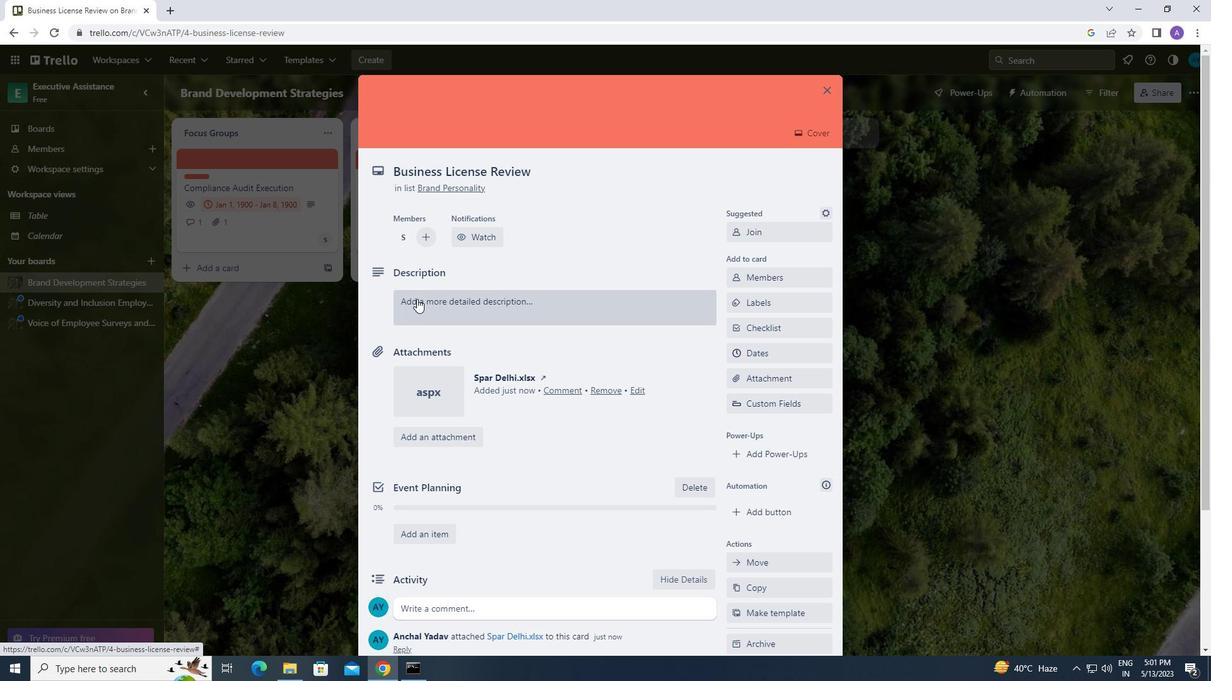 
Action: Mouse moved to (418, 340)
Screenshot: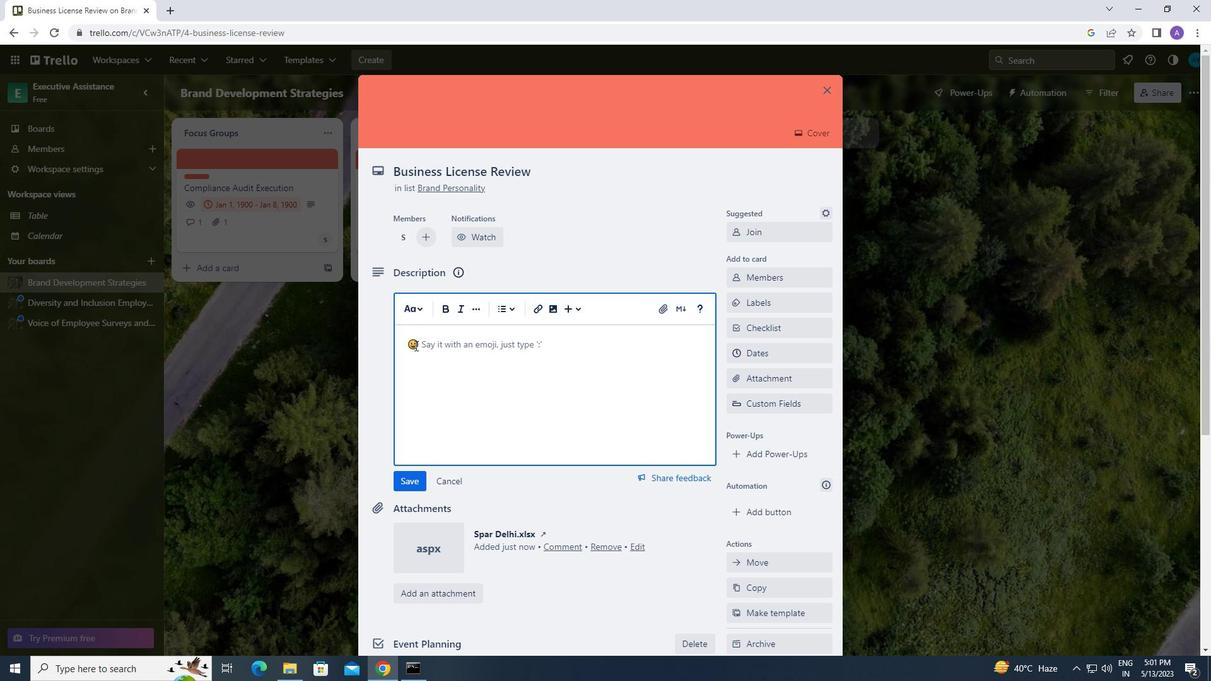 
Action: Mouse pressed left at (418, 340)
Screenshot: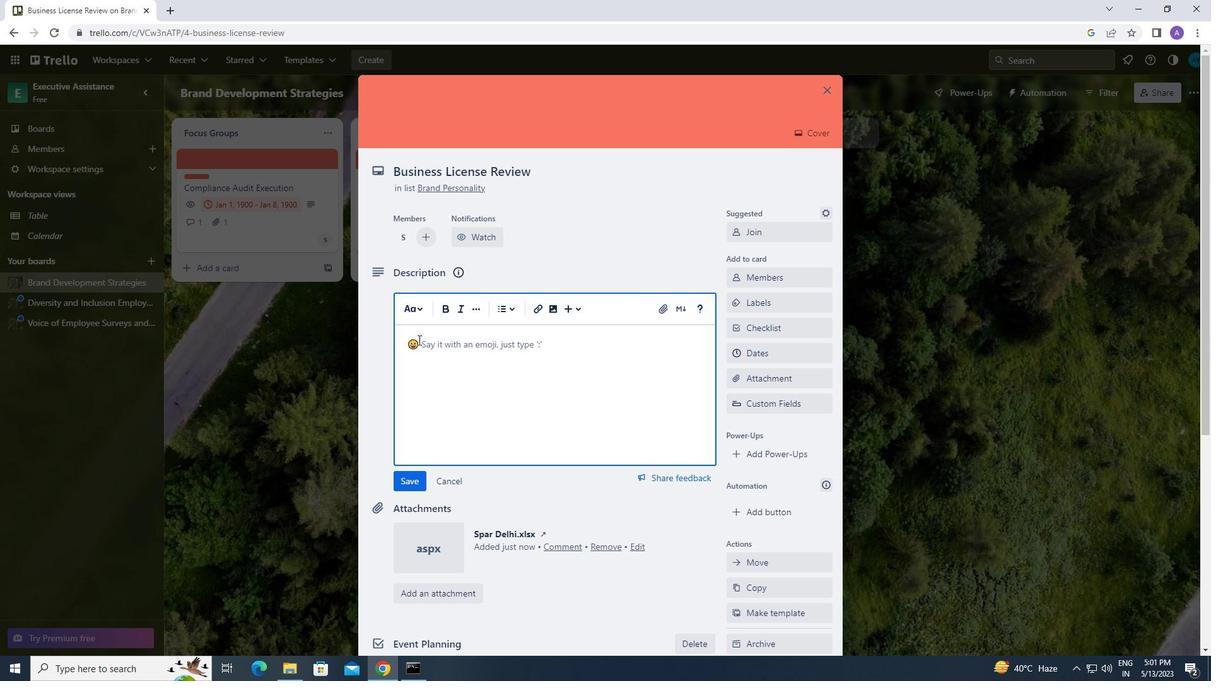 
Action: Key pressed <Key.caps_lock>c<Key.caps_lock>onduct<Key.space>customer<Key.space>research<Key.space>for<Key.space>new<Key.space>service<Key.space>
Screenshot: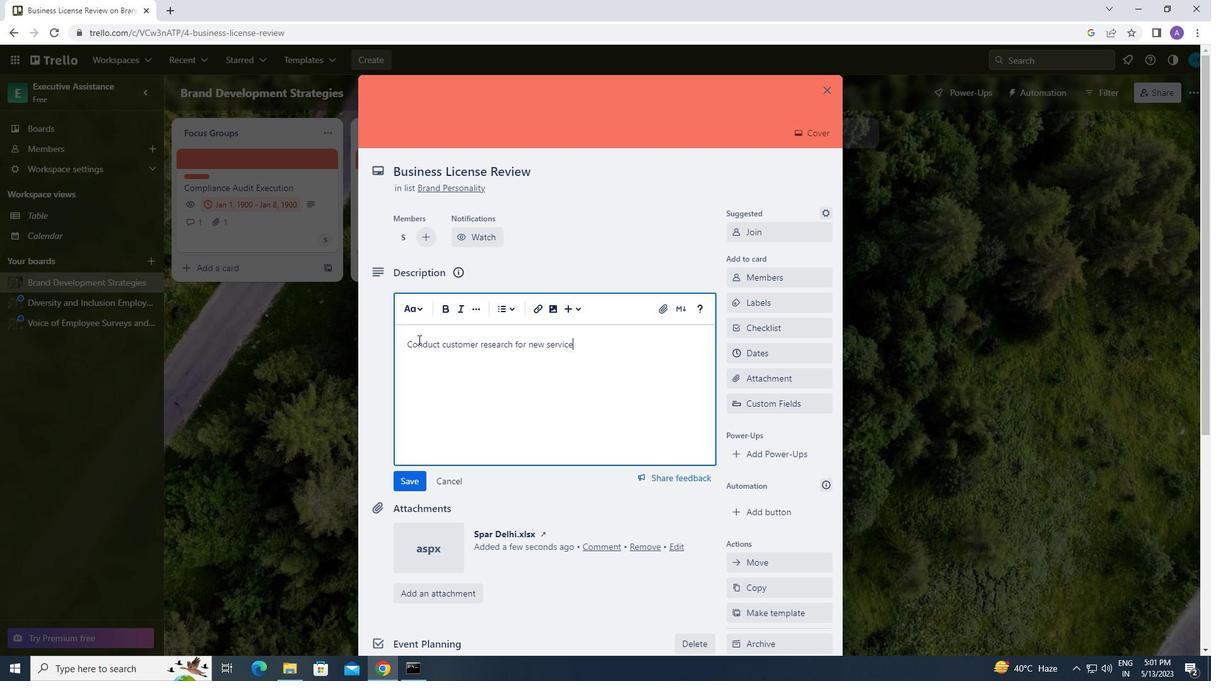 
Action: Mouse moved to (420, 481)
Screenshot: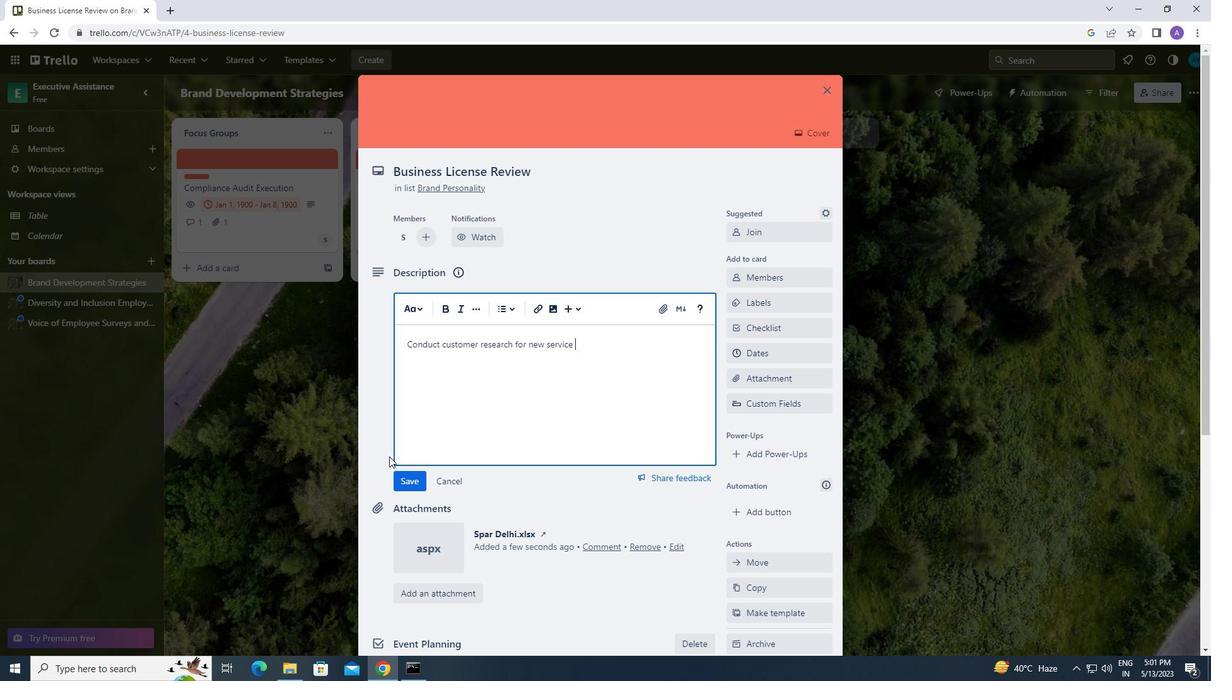 
Action: Mouse pressed left at (420, 481)
Screenshot: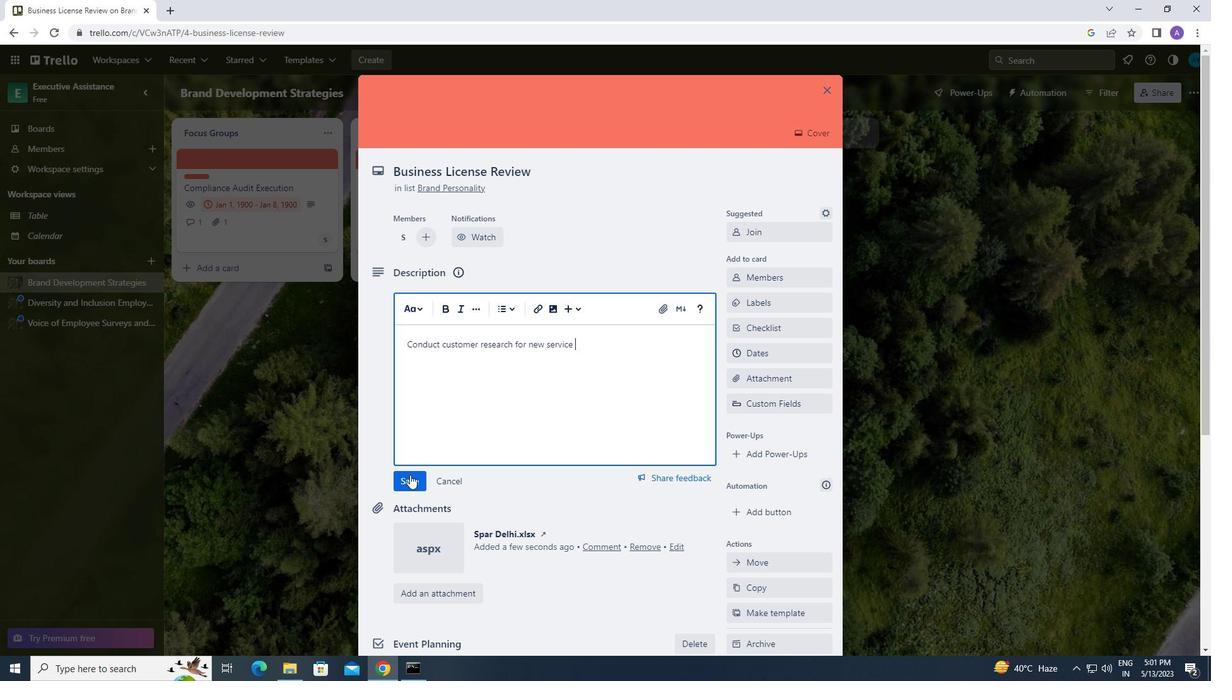 
Action: Mouse moved to (420, 481)
Screenshot: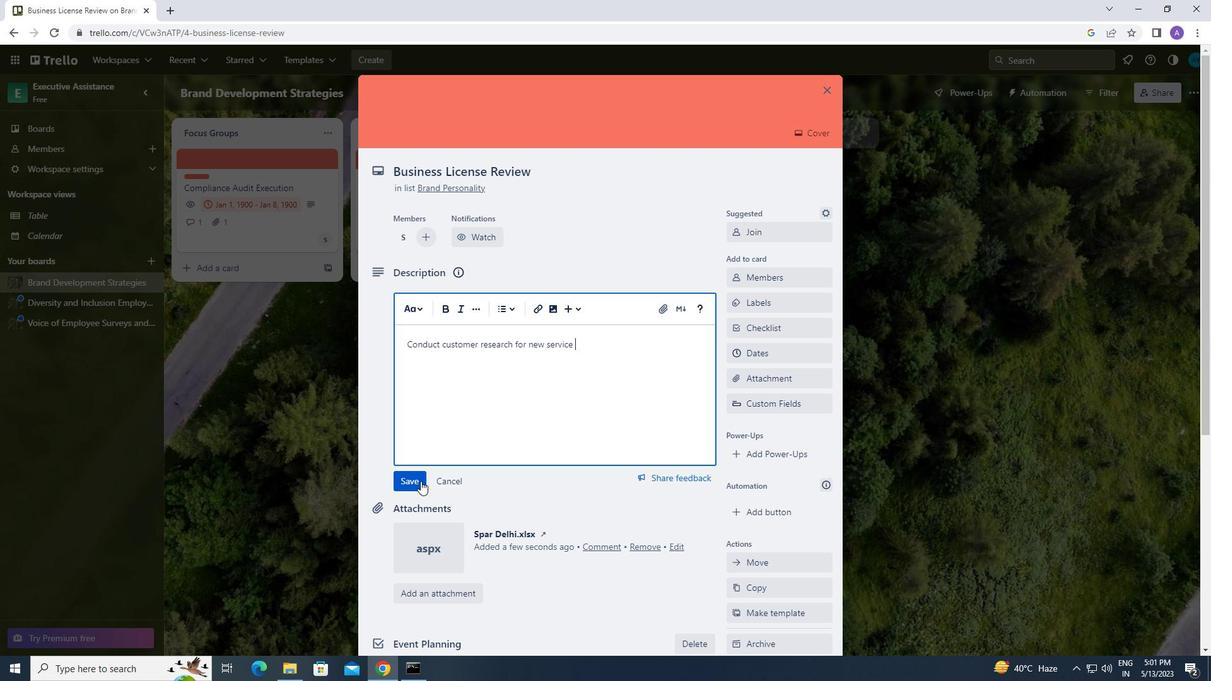 
Action: Mouse scrolled (420, 480) with delta (0, 0)
Screenshot: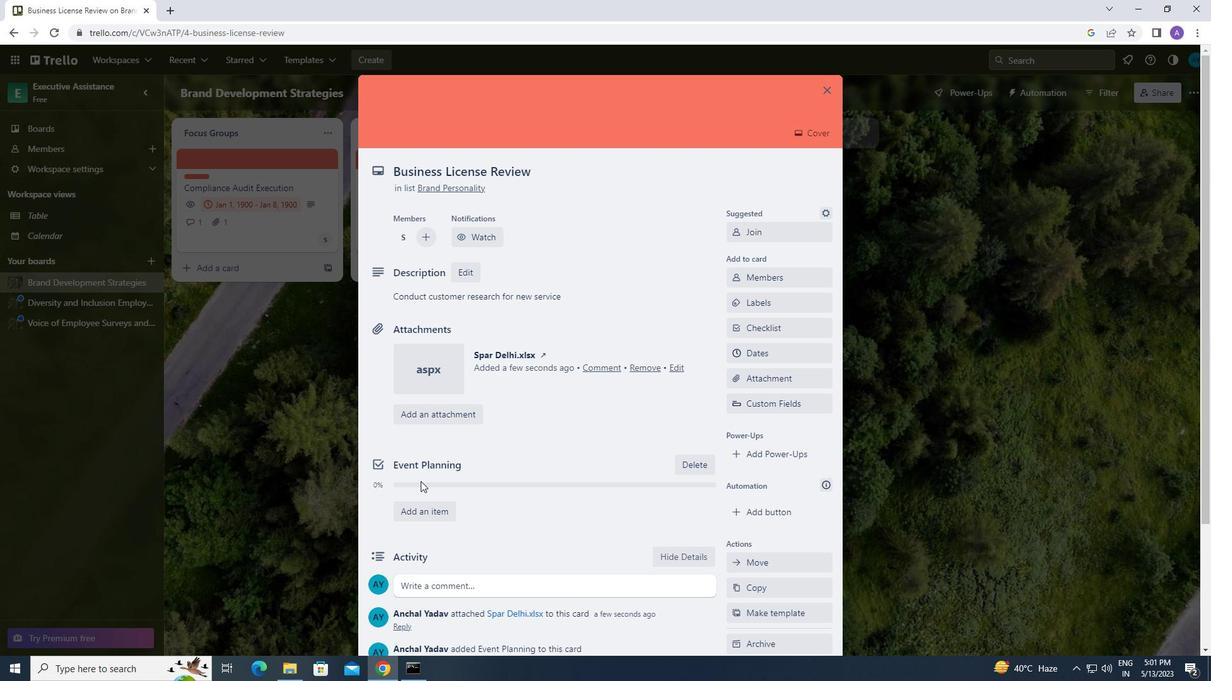 
Action: Mouse scrolled (420, 480) with delta (0, 0)
Screenshot: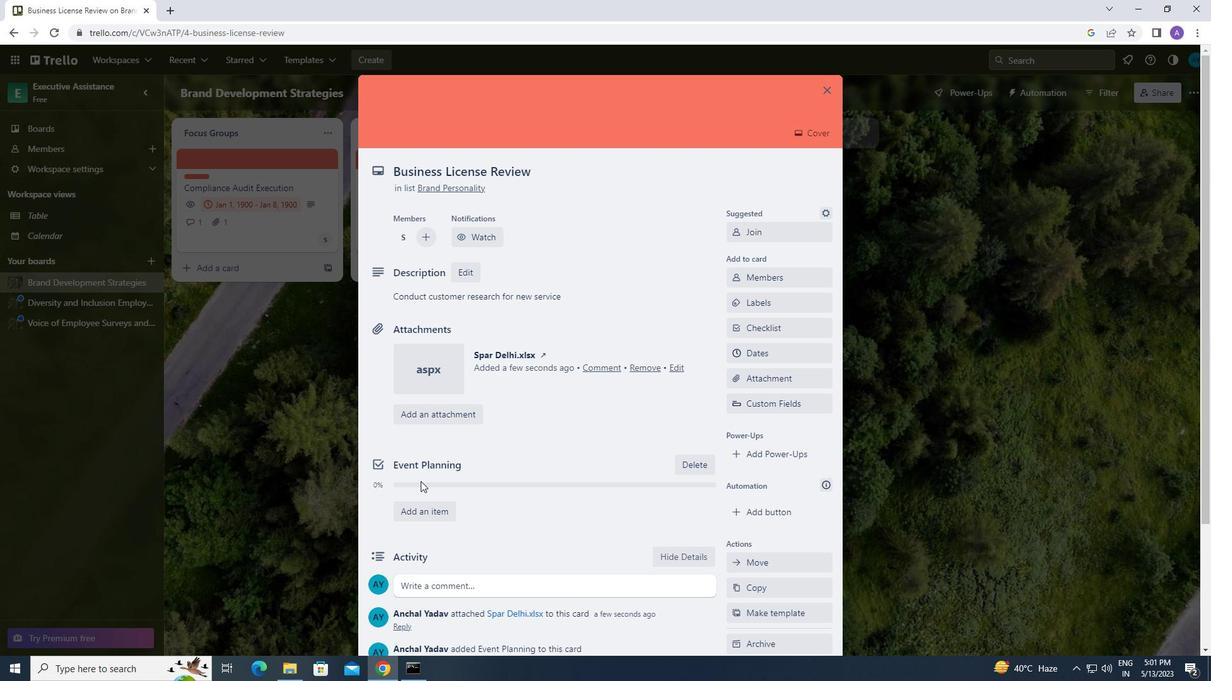 
Action: Mouse scrolled (420, 480) with delta (0, 0)
Screenshot: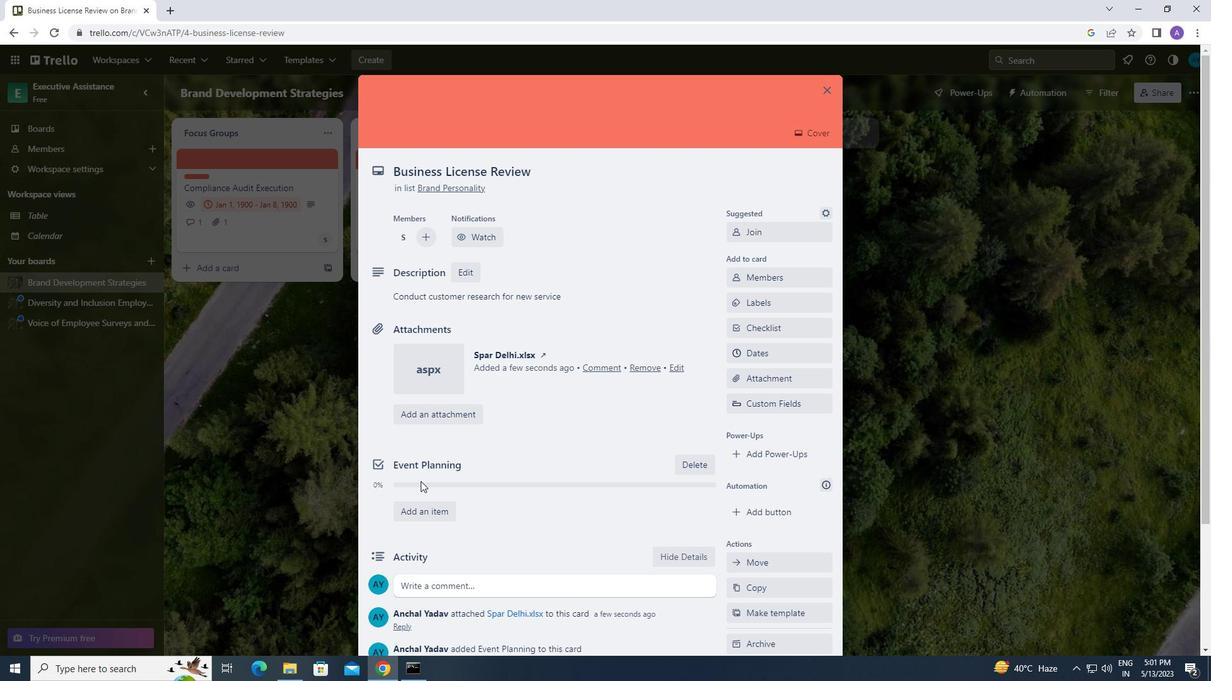 
Action: Mouse scrolled (420, 480) with delta (0, 0)
Screenshot: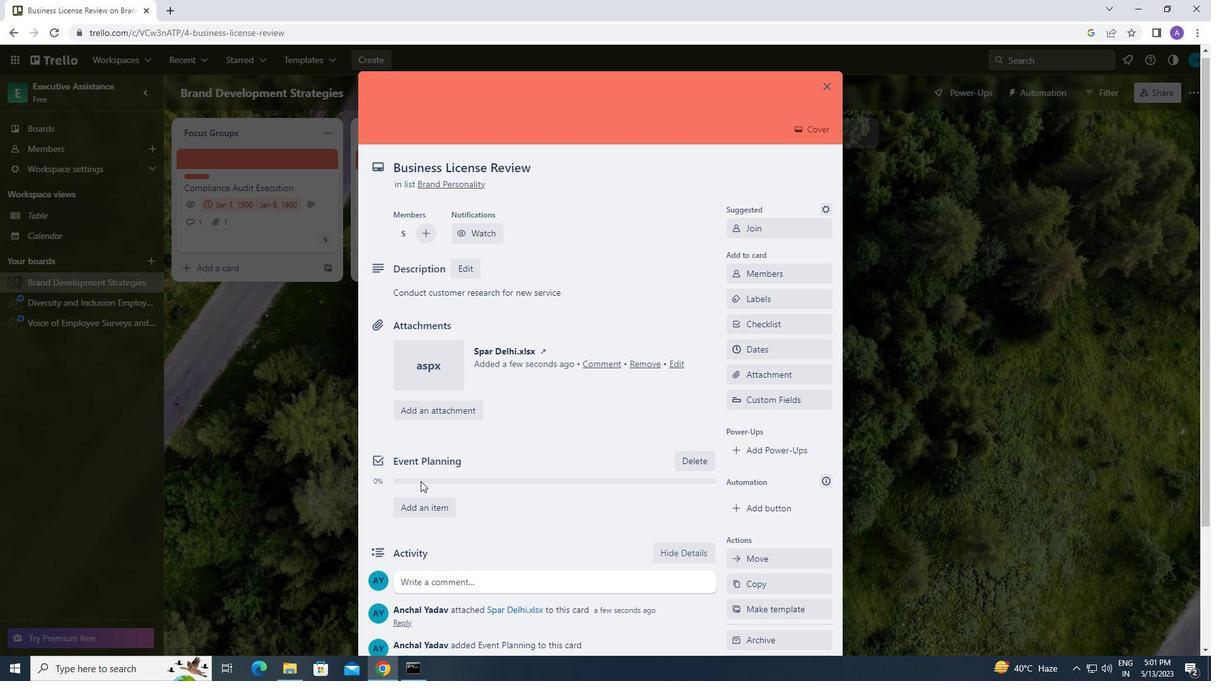 
Action: Mouse moved to (443, 427)
Screenshot: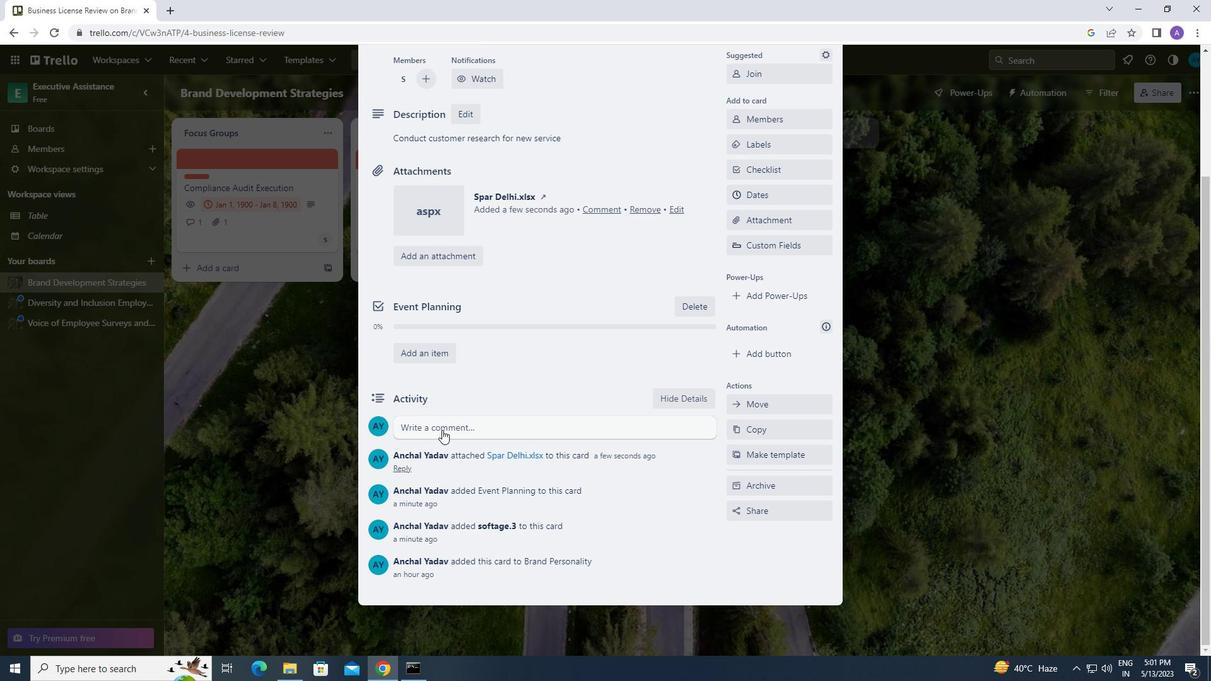 
Action: Mouse pressed left at (443, 427)
Screenshot: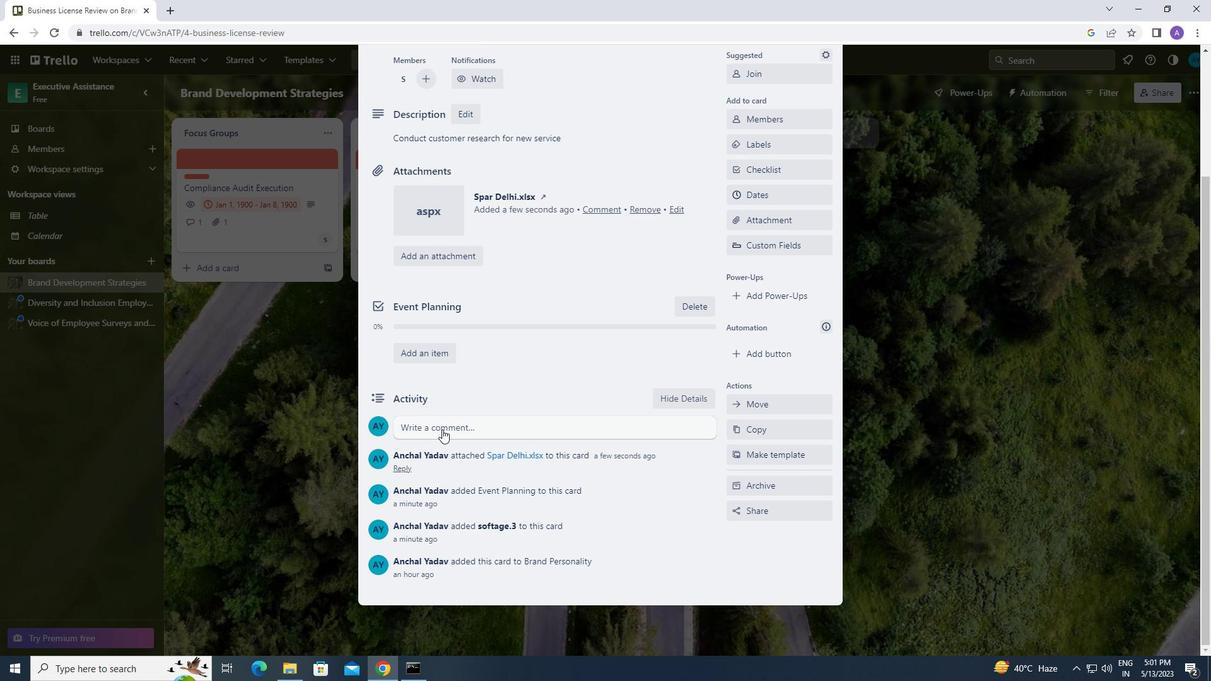 
Action: Mouse moved to (441, 467)
Screenshot: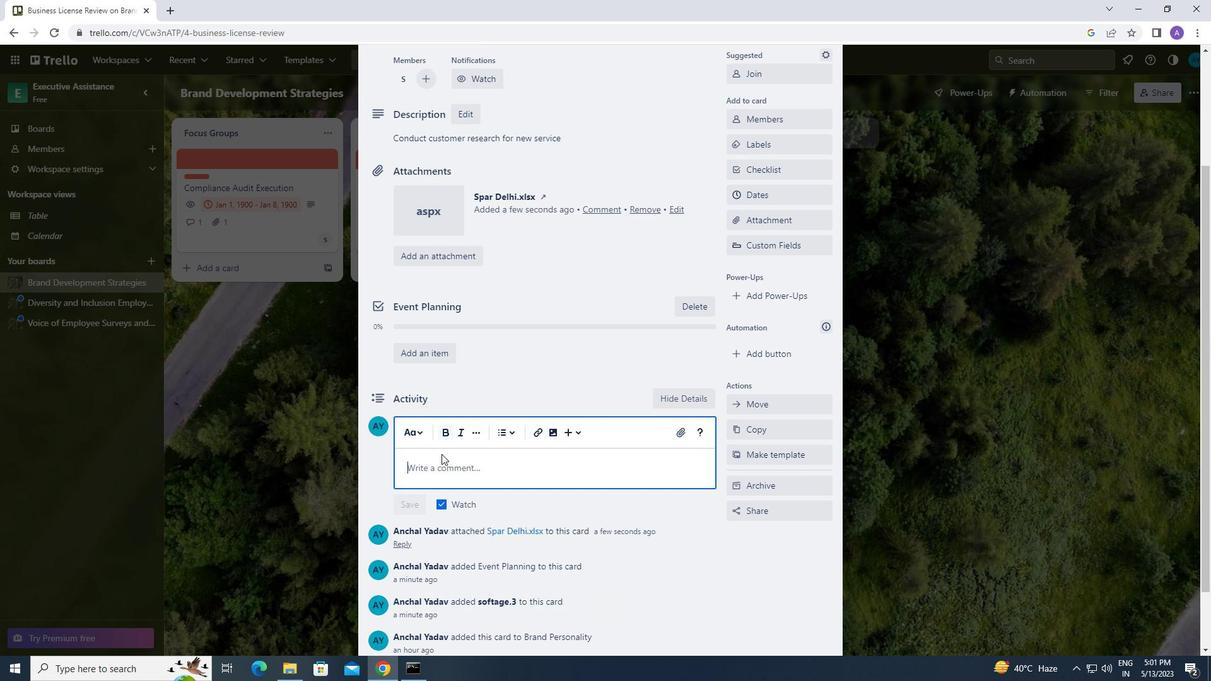 
Action: Mouse pressed left at (441, 467)
Screenshot: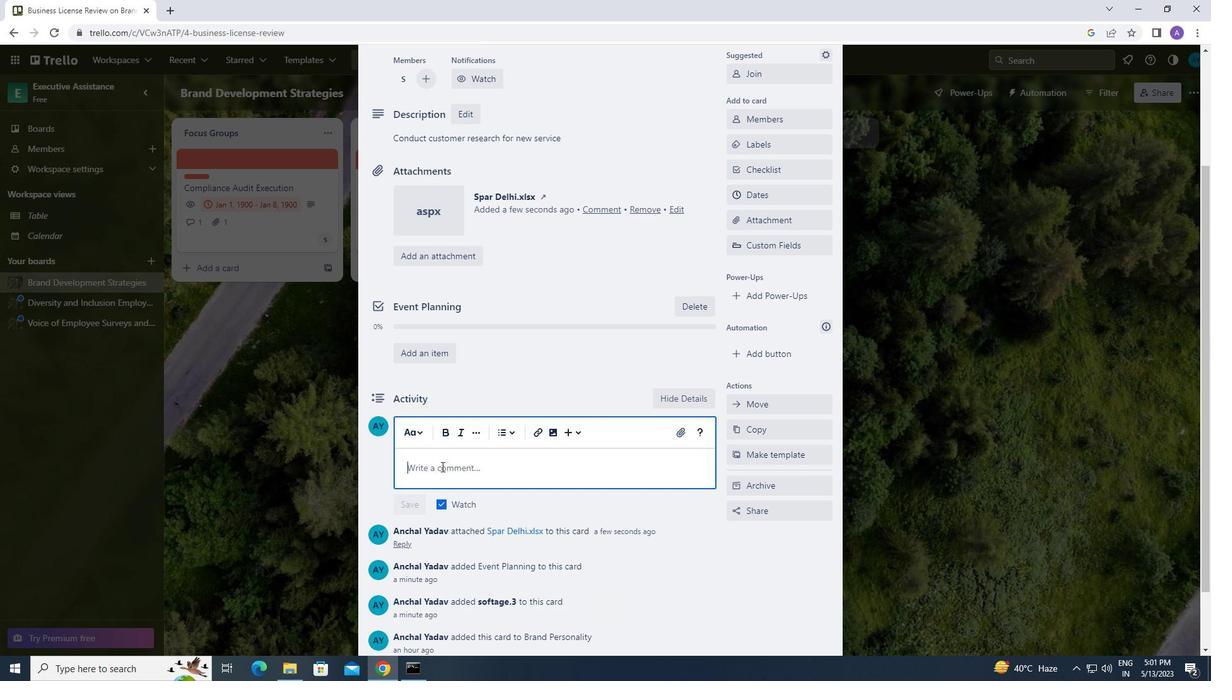
Action: Key pressed <Key.caps_lock>t<Key.caps_lock>his<Key.space>task<Key.space>requires<Key.space>us<Key.space>to<Key.space>balance<Key.space>competing<Key.space>priorities<Key.space>and<Key.space>make<Key.space>tough<Key.space>decisions<Key.space>e<Key.backspace>when<Key.space>necessary
Screenshot: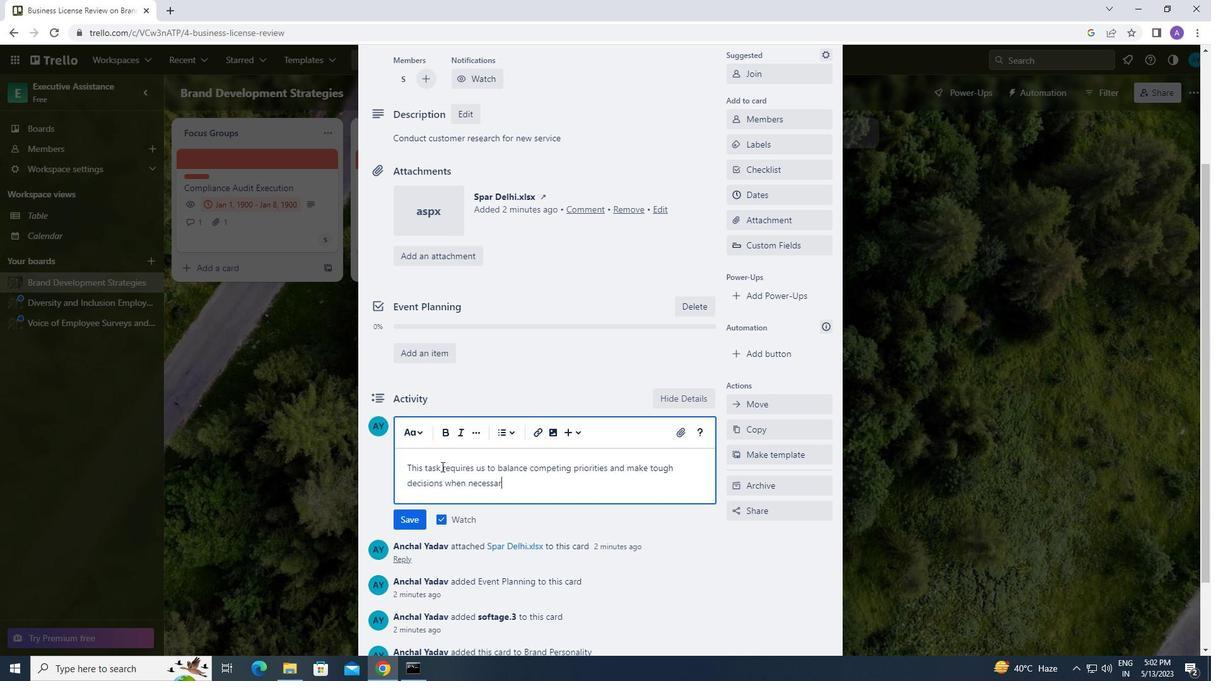 
Action: Mouse moved to (412, 520)
Screenshot: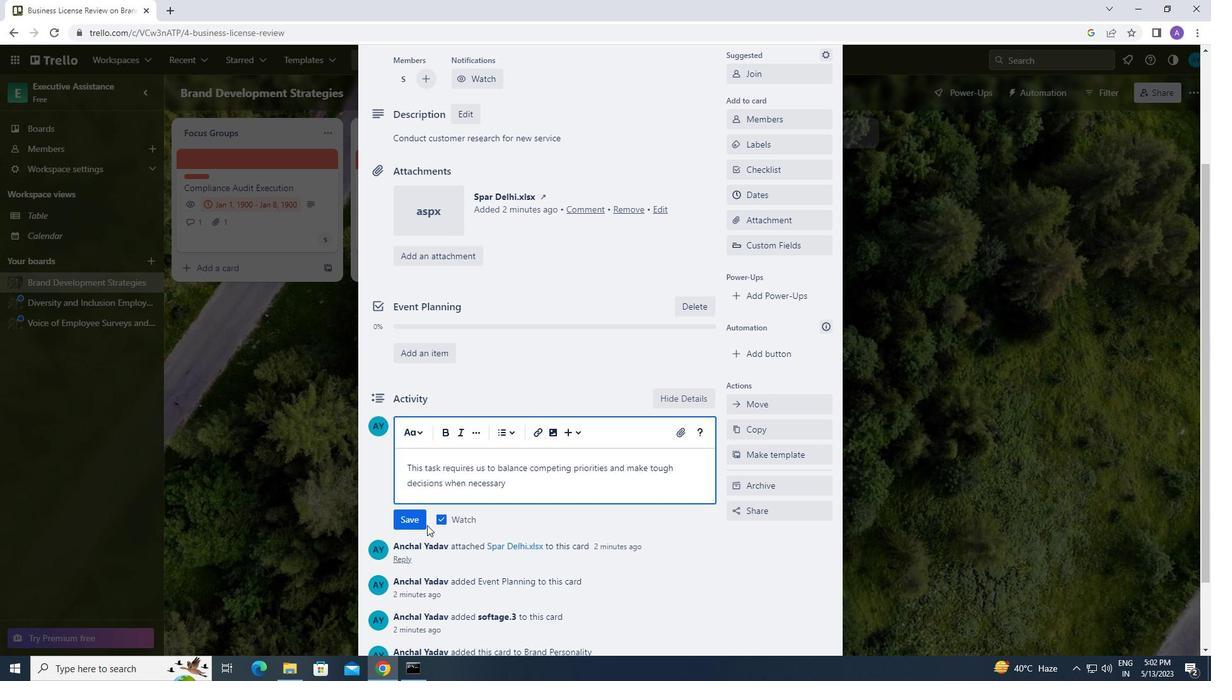 
Action: Mouse pressed left at (412, 520)
Screenshot: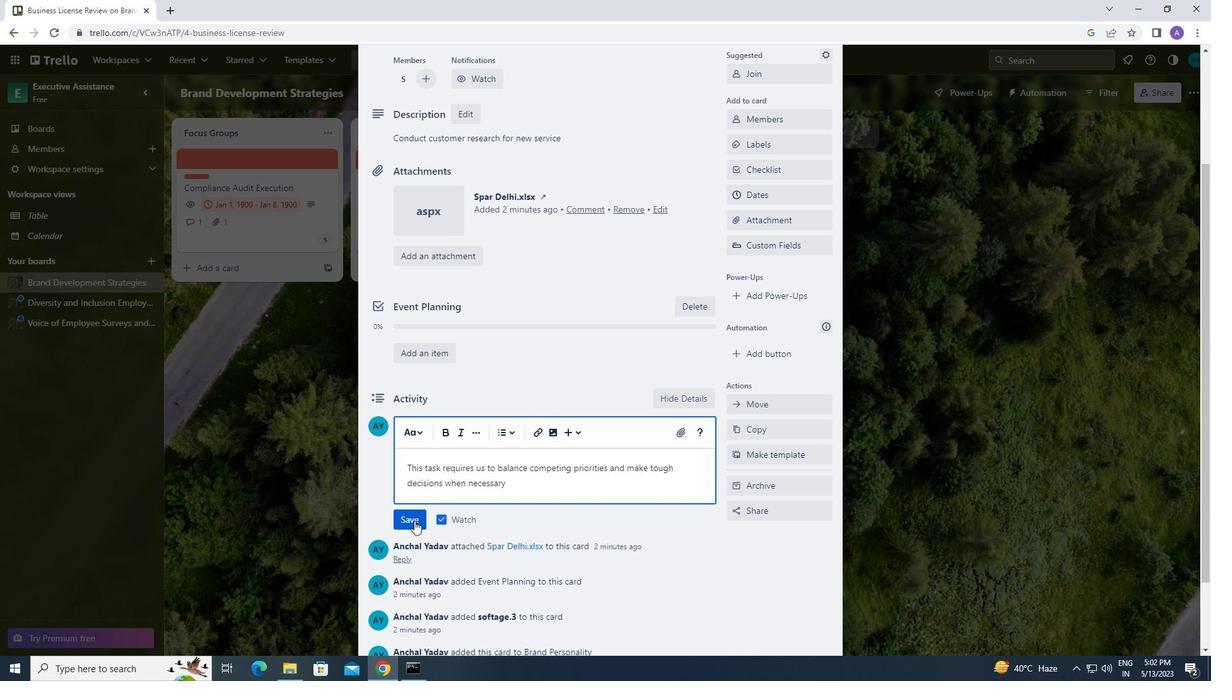 
Action: Mouse moved to (776, 188)
Screenshot: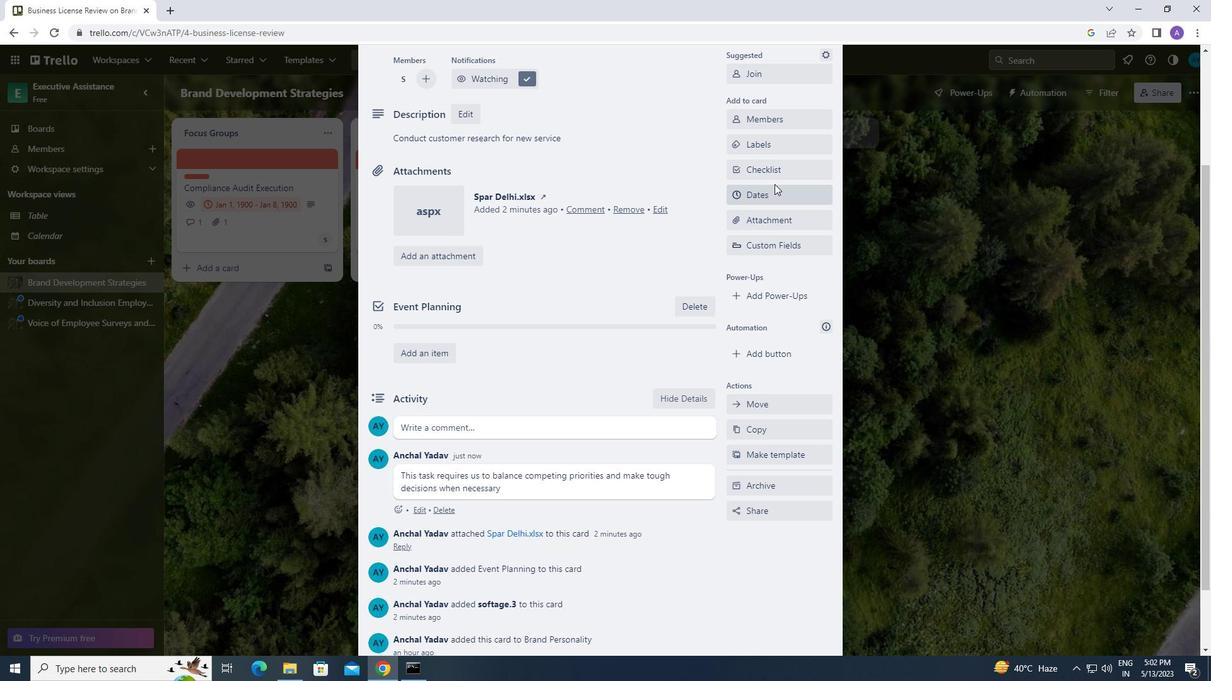 
Action: Mouse pressed left at (776, 188)
Screenshot: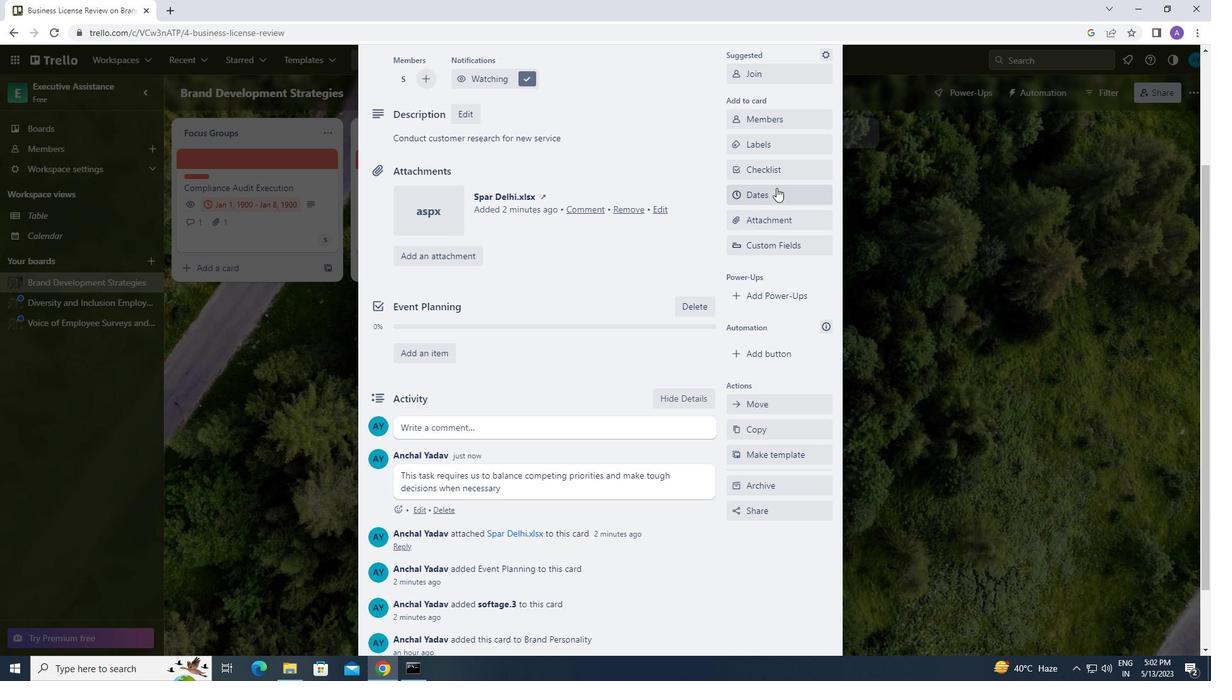 
Action: Mouse moved to (737, 451)
Screenshot: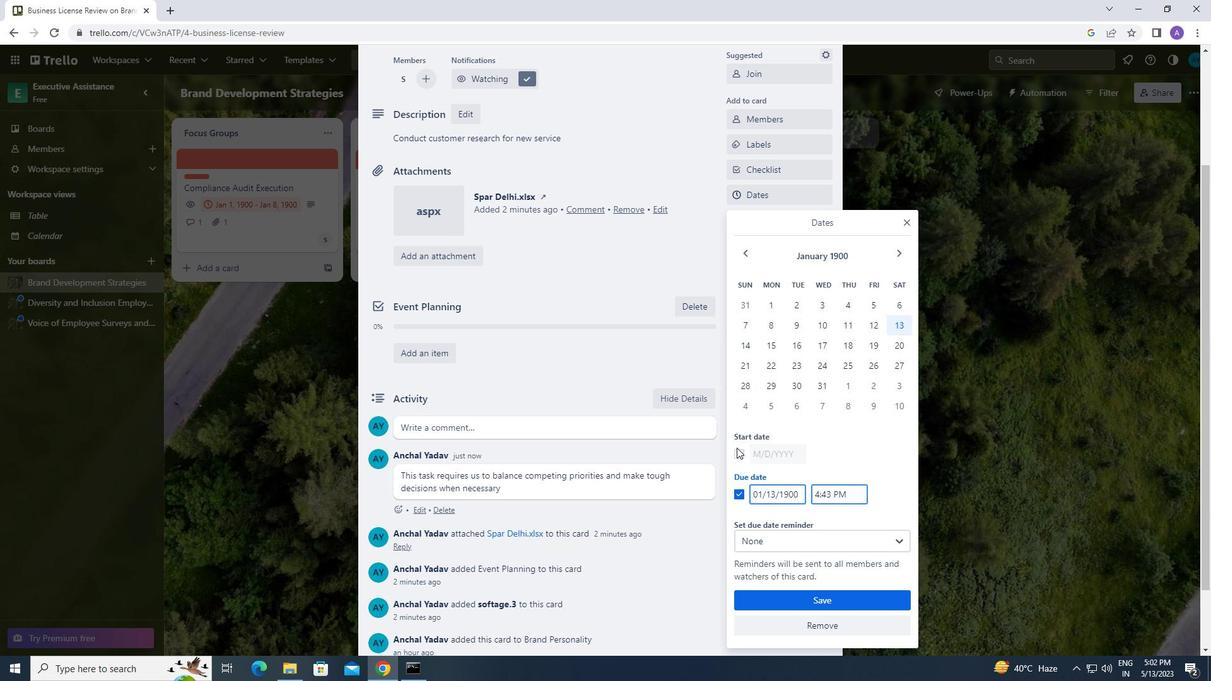 
Action: Mouse pressed left at (737, 451)
Screenshot: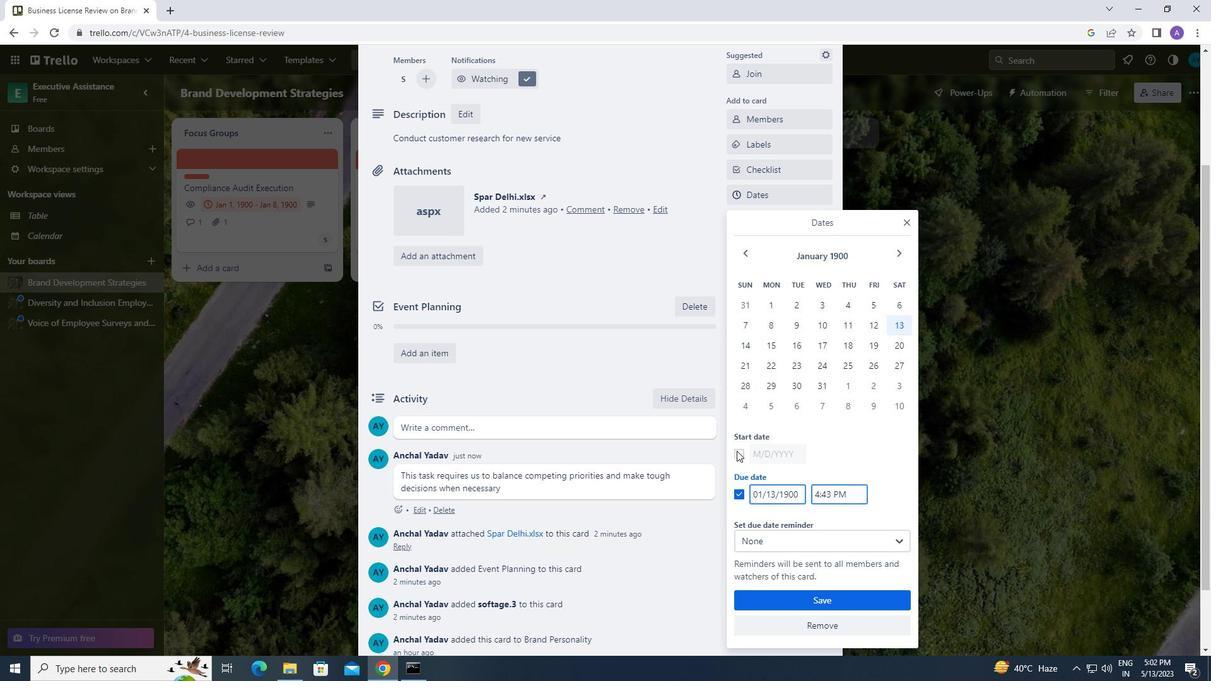 
Action: Mouse moved to (748, 323)
Screenshot: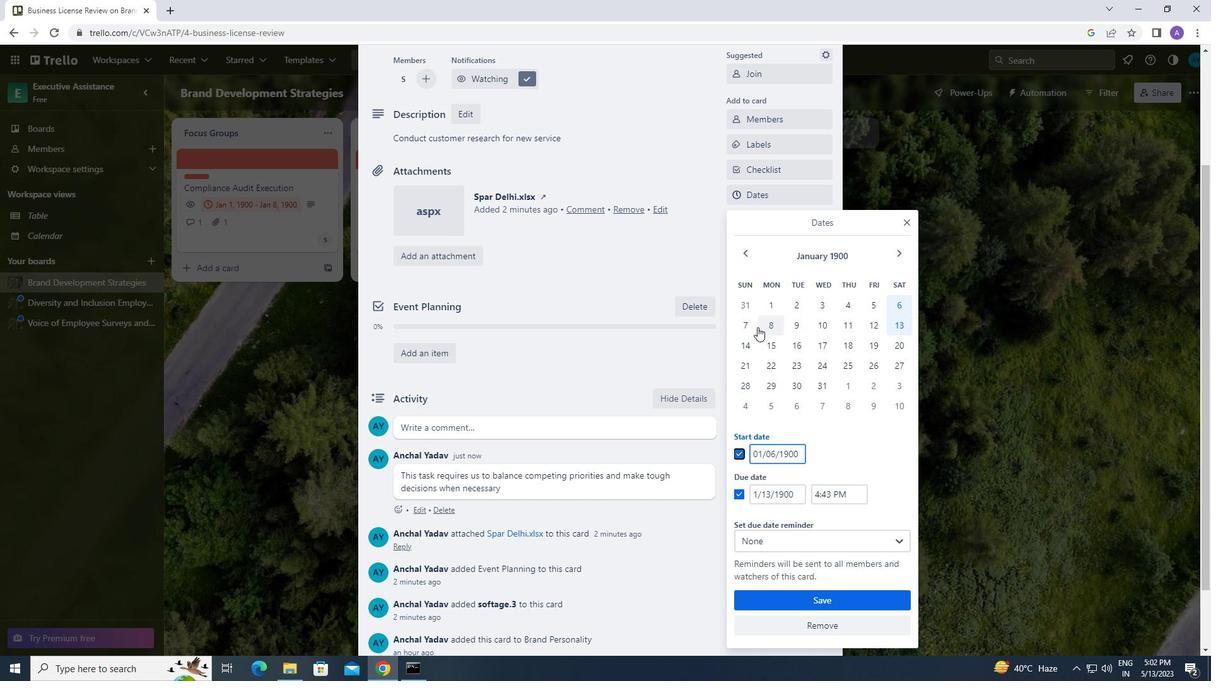 
Action: Mouse pressed left at (748, 323)
Screenshot: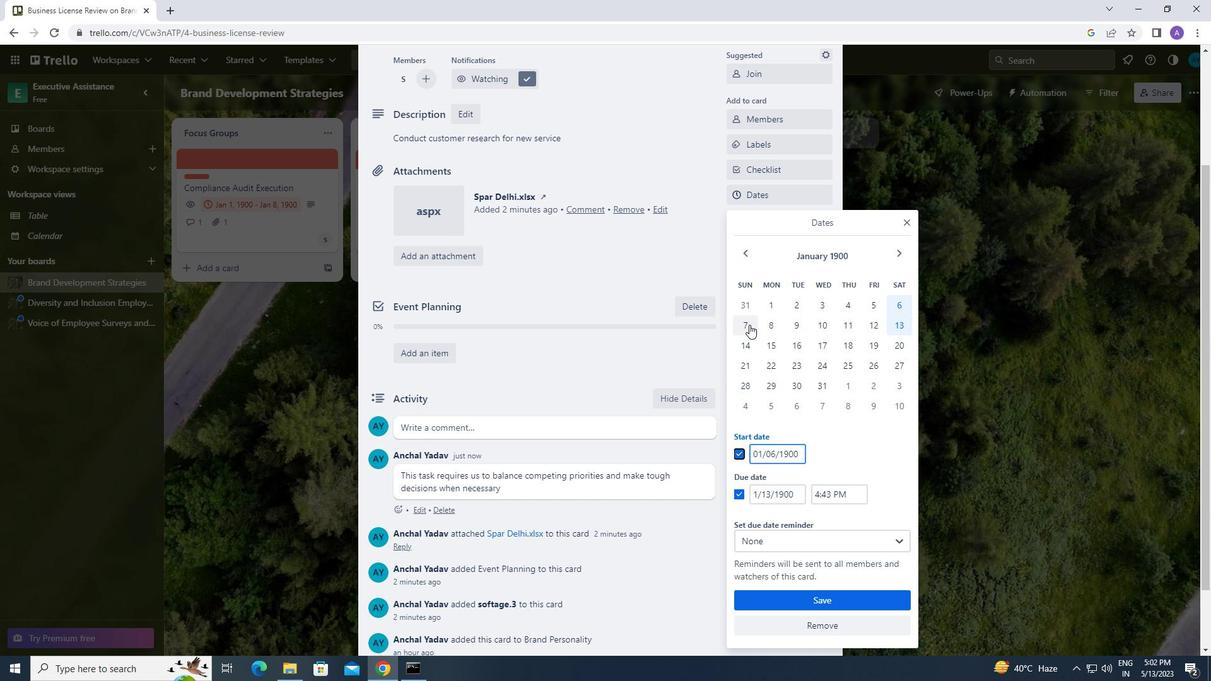 
Action: Mouse moved to (771, 491)
Screenshot: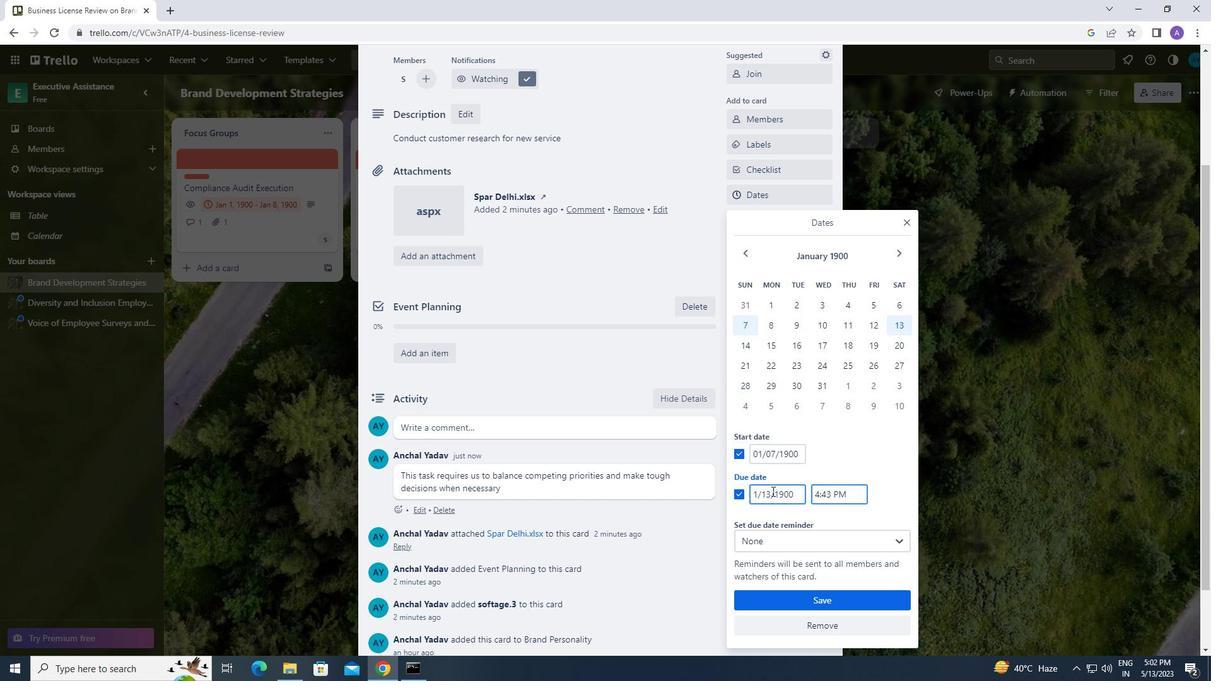 
Action: Mouse pressed left at (771, 491)
Screenshot: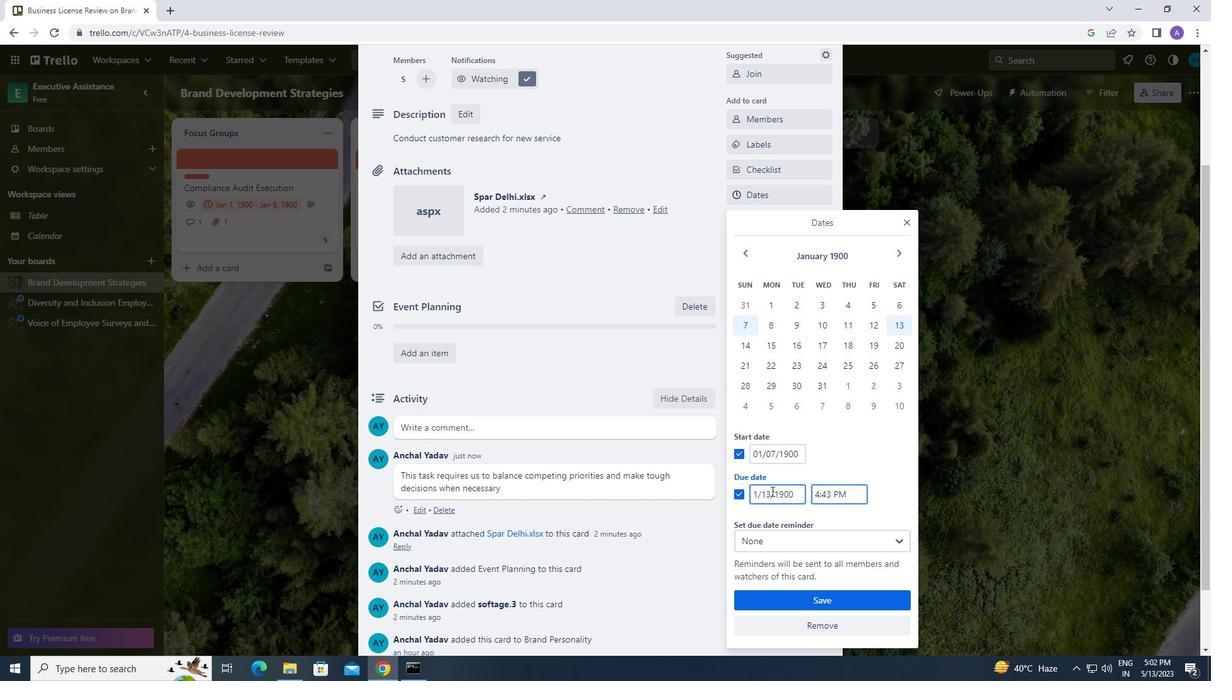 
Action: Key pressed <Key.backspace>4
Screenshot: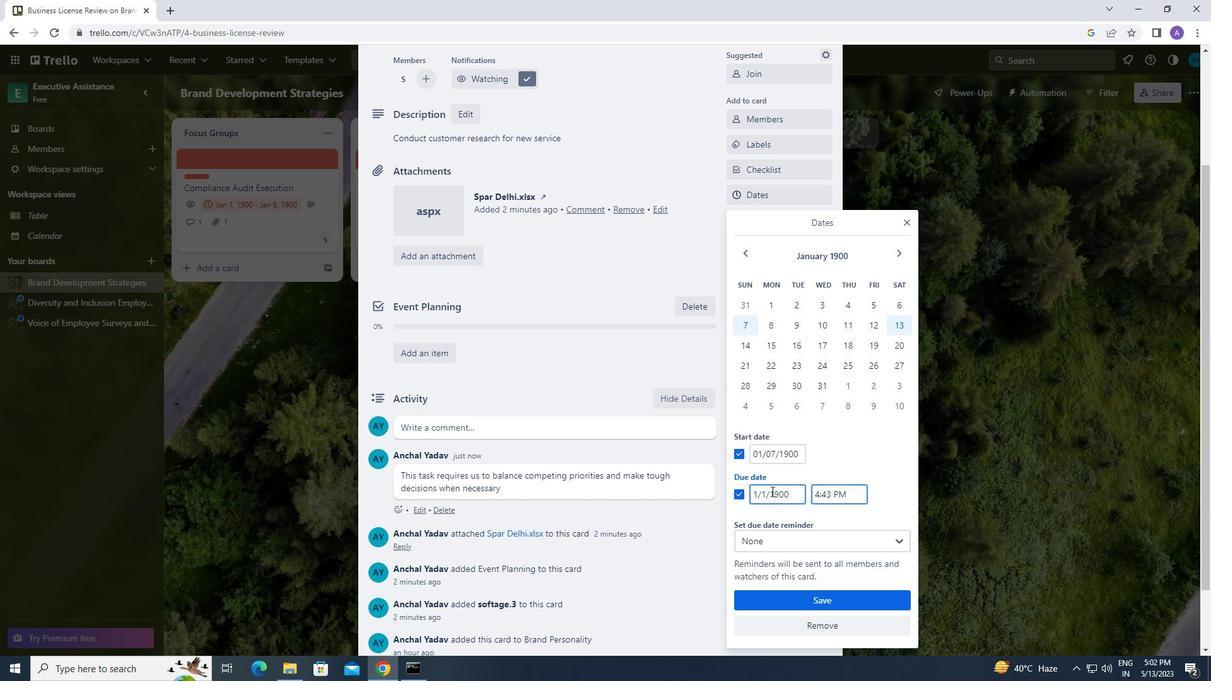 
Action: Mouse moved to (771, 601)
Screenshot: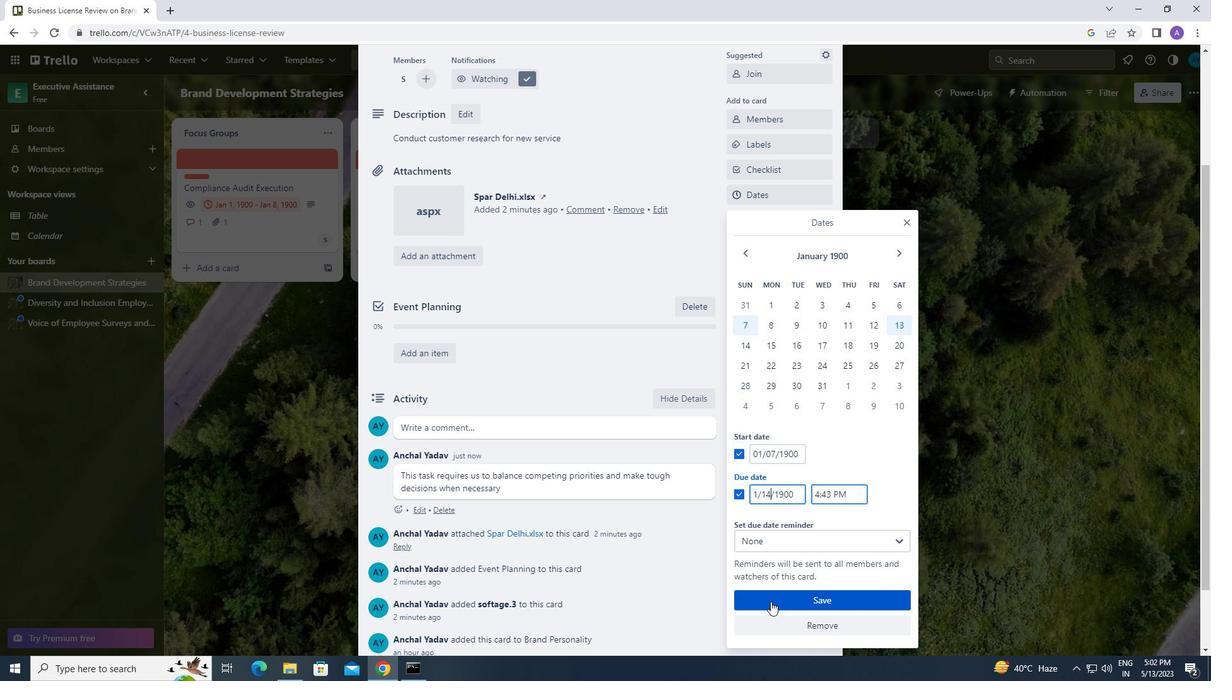 
Action: Mouse pressed left at (771, 601)
Screenshot: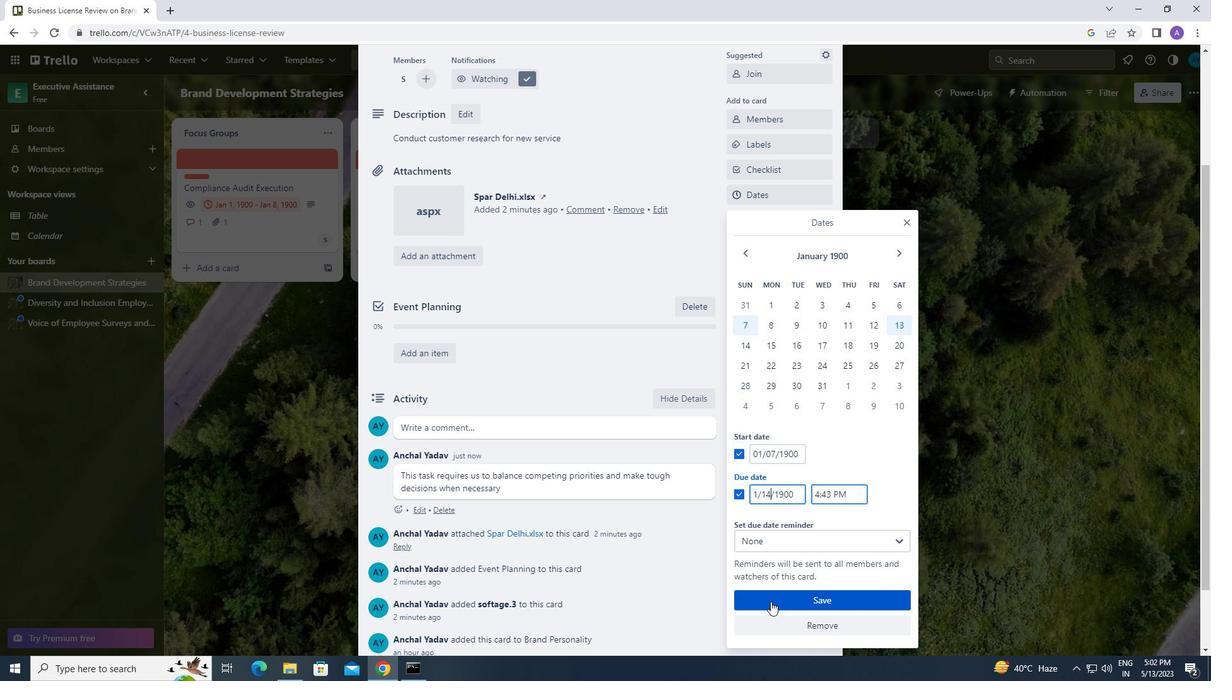 
Action: Mouse moved to (715, 562)
Screenshot: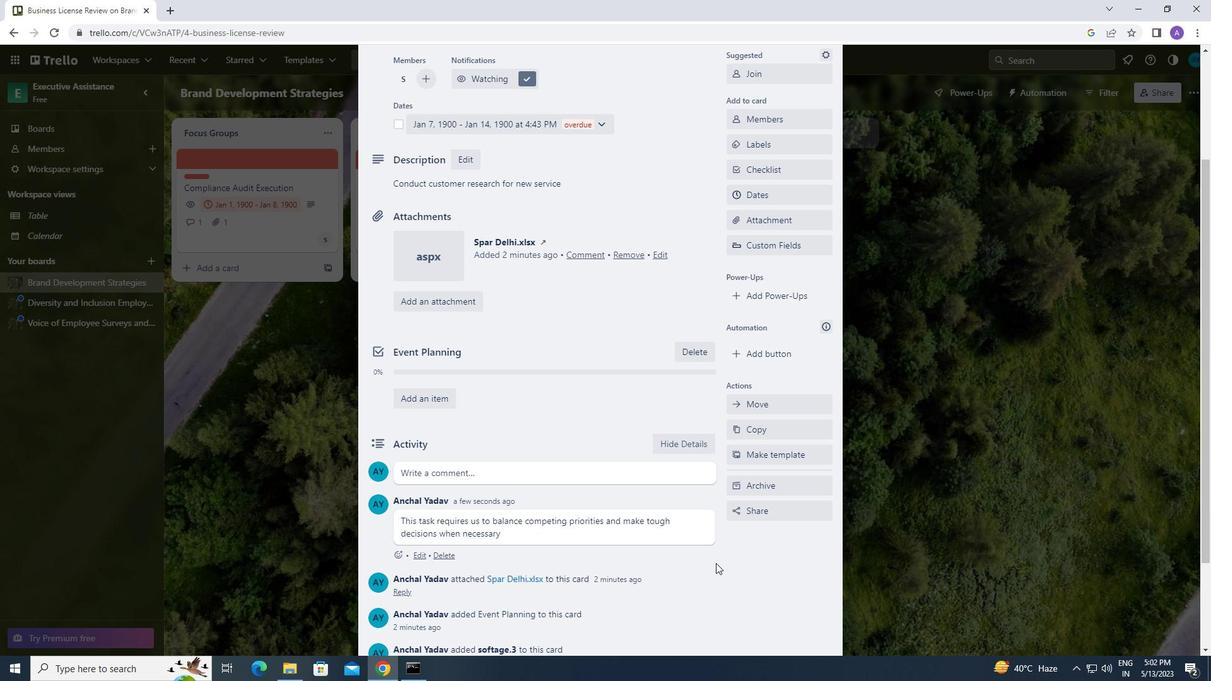 
